 Task: Create report for custom er object.
Action: Mouse moved to (358, 63)
Screenshot: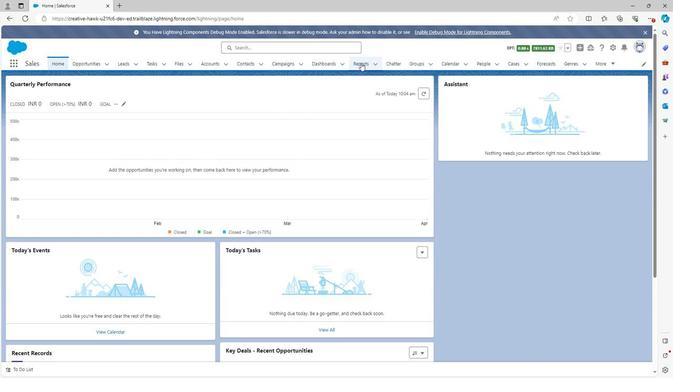
Action: Mouse pressed left at (358, 63)
Screenshot: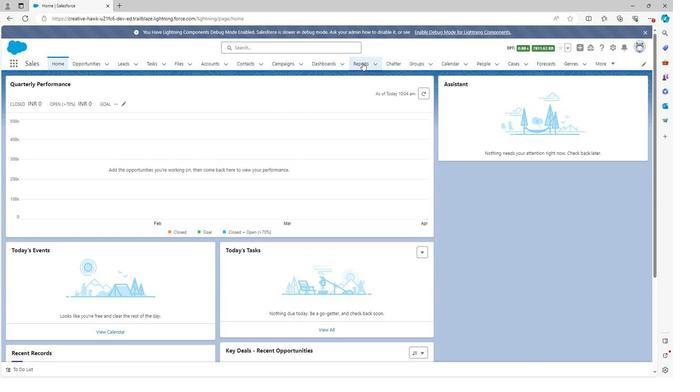 
Action: Mouse moved to (606, 93)
Screenshot: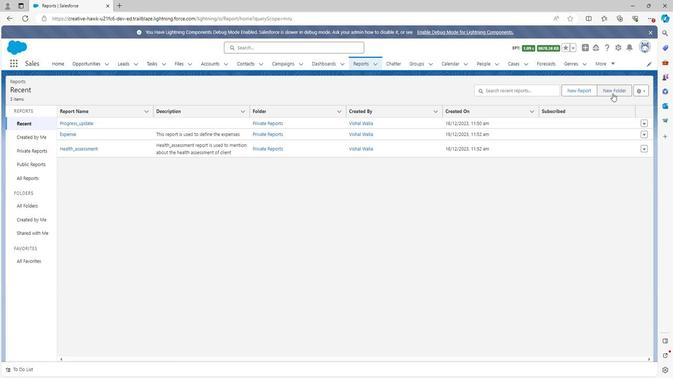 
Action: Mouse pressed left at (606, 93)
Screenshot: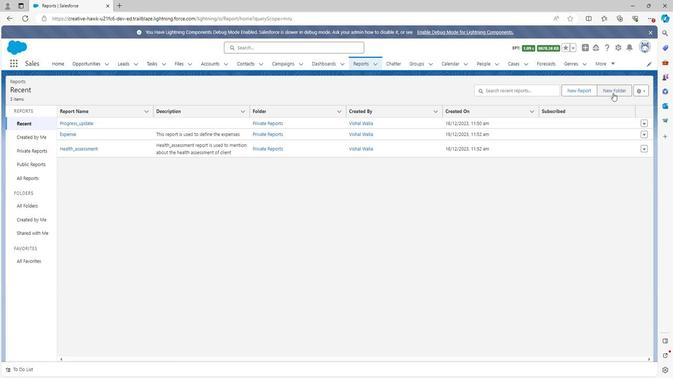 
Action: Mouse moved to (351, 186)
Screenshot: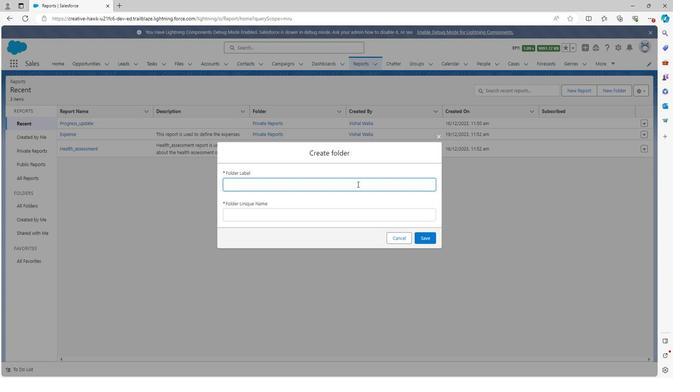 
Action: Mouse pressed left at (351, 186)
Screenshot: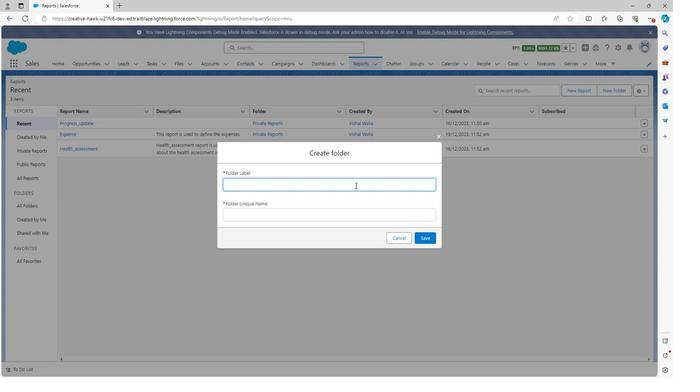 
Action: Key pressed <Key.shift><Key.shift><Key.shift><Key.shift><Key.shift><Key.shift><Key.shift><Key.shift><Key.shift><Key.shift><Key.shift><Key.shift><Key.shift><Key.shift><Key.shift><Key.shift>
Screenshot: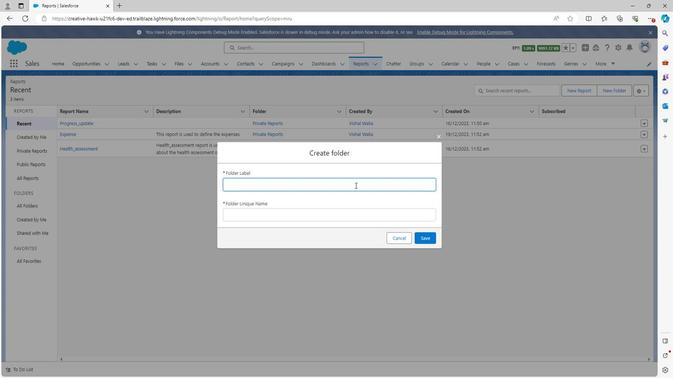 
Action: Mouse moved to (351, 186)
Screenshot: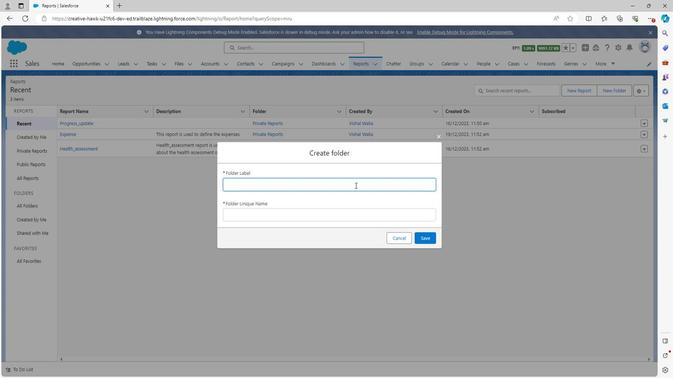 
Action: Key pressed <Key.shift><Key.shift><Key.shift><Key.shift><Key.shift><Key.shift><Key.shift><Key.shift><Key.shift><Key.shift>C
Screenshot: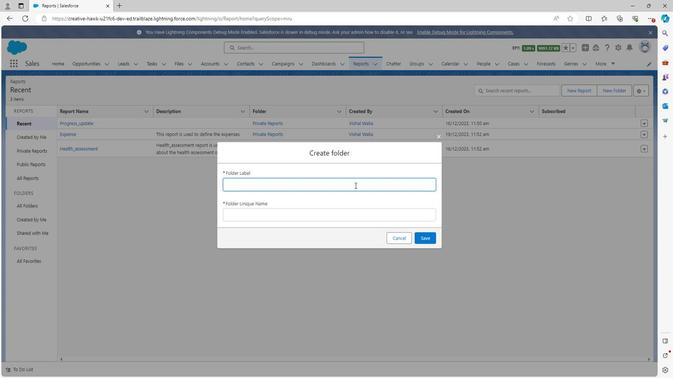 
Action: Mouse moved to (351, 186)
Screenshot: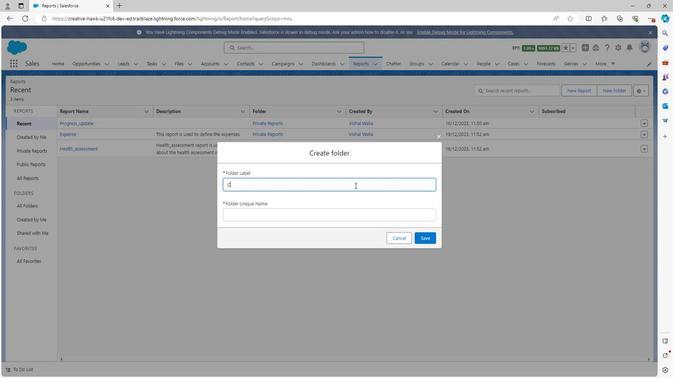 
Action: Key pressed u
Screenshot: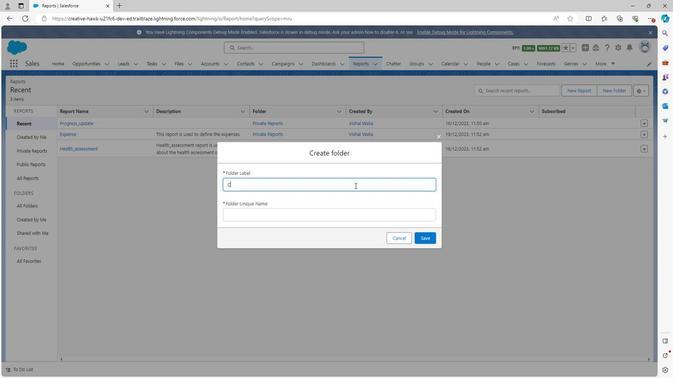 
Action: Mouse moved to (351, 187)
Screenshot: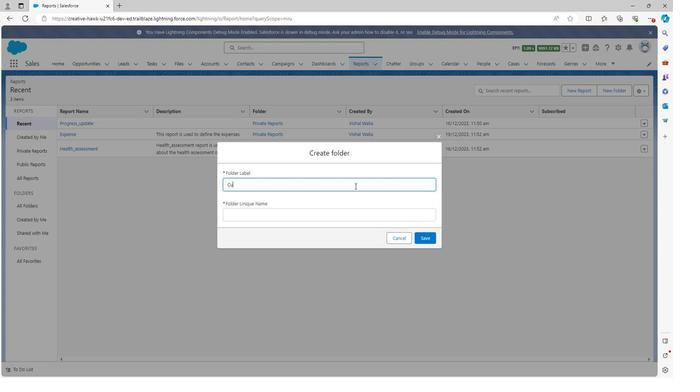 
Action: Key pressed s
Screenshot: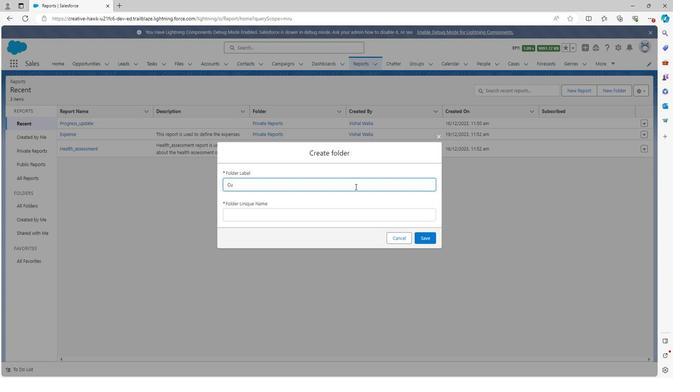 
Action: Mouse moved to (352, 188)
Screenshot: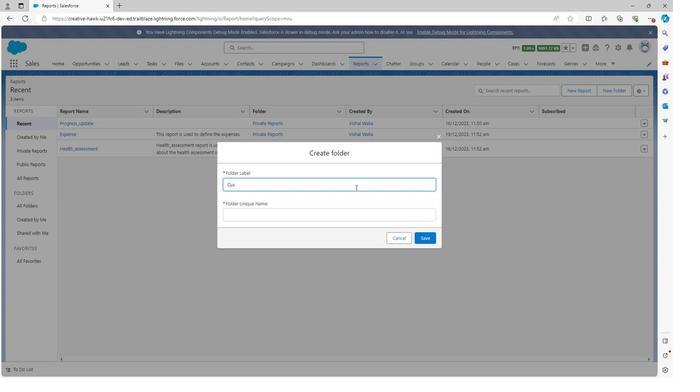 
Action: Key pressed t
Screenshot: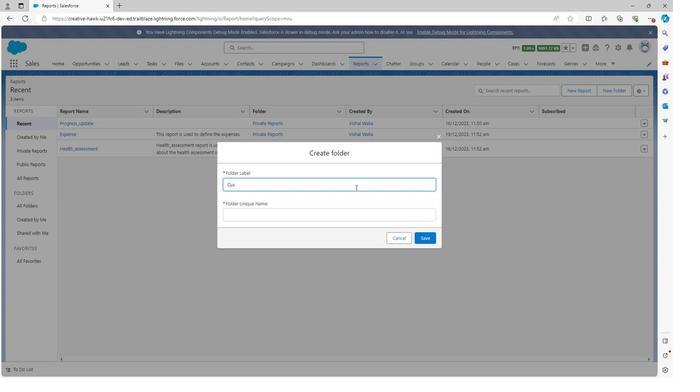 
Action: Mouse moved to (352, 189)
Screenshot: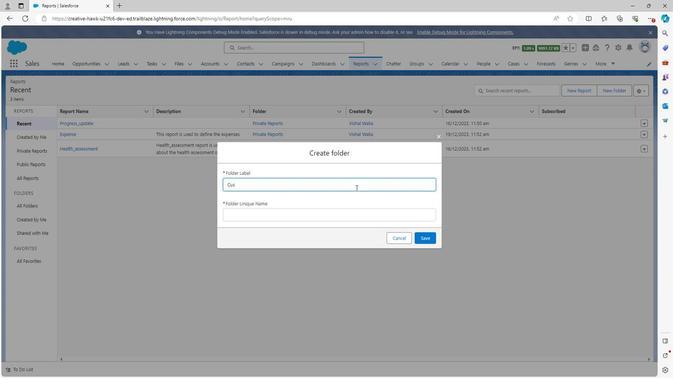 
Action: Key pressed o
Screenshot: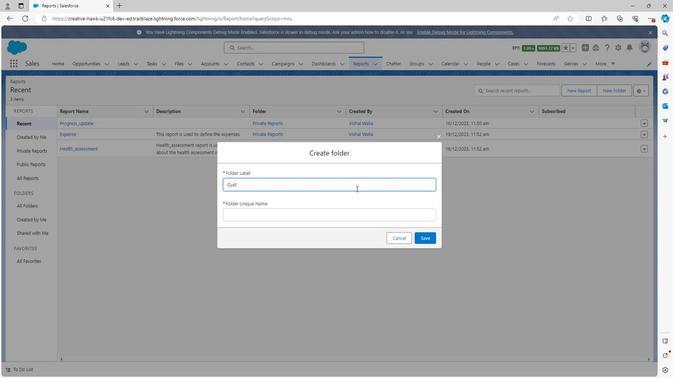 
Action: Mouse moved to (352, 190)
Screenshot: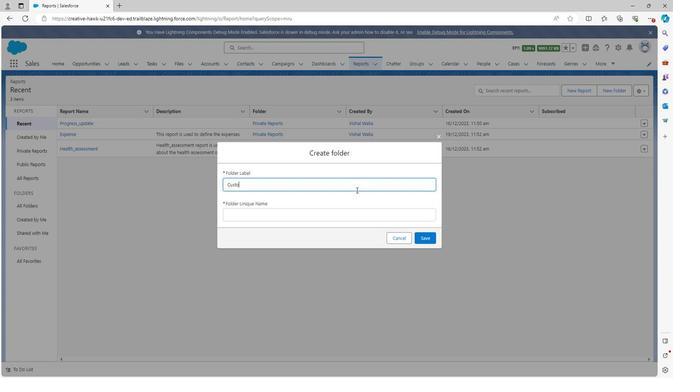 
Action: Key pressed mer
Screenshot: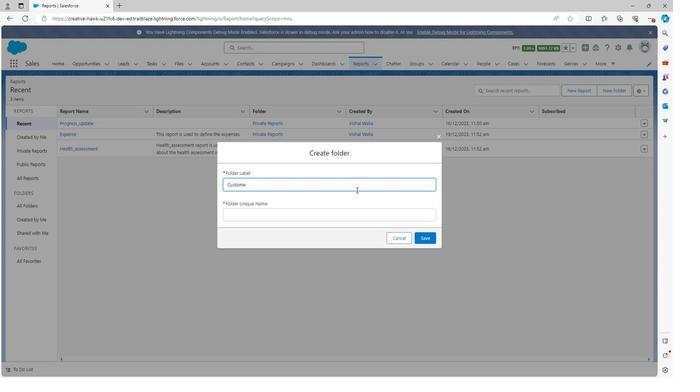 
Action: Mouse moved to (352, 191)
Screenshot: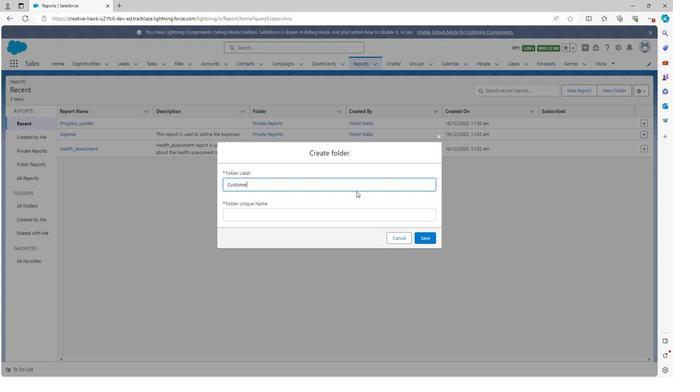 
Action: Key pressed <Key.space>f
Screenshot: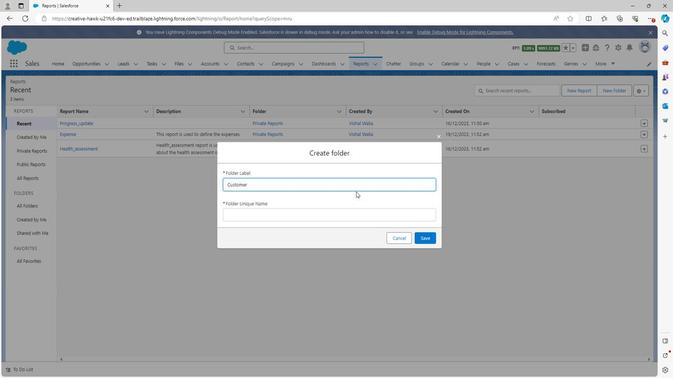 
Action: Mouse moved to (352, 193)
Screenshot: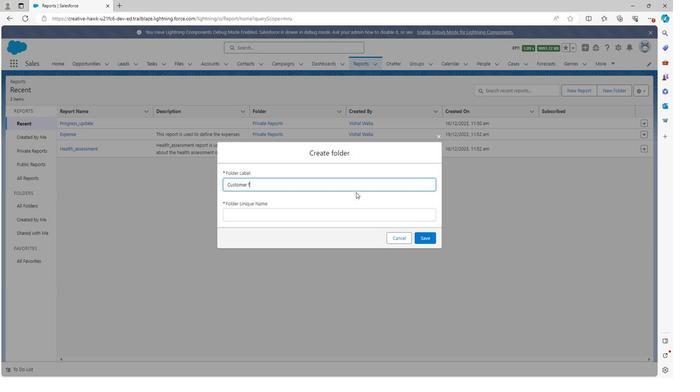 
Action: Key pressed o
Screenshot: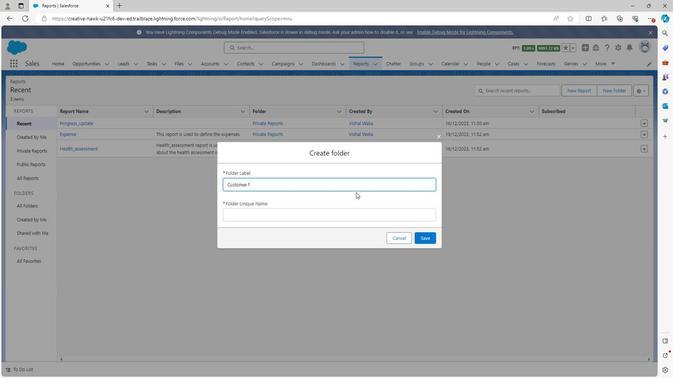 
Action: Mouse moved to (352, 194)
Screenshot: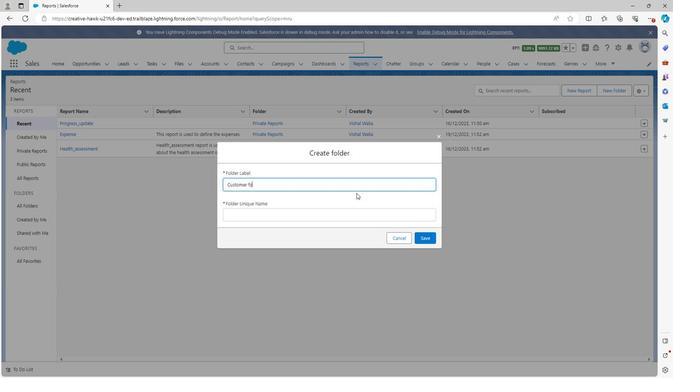 
Action: Key pressed l
Screenshot: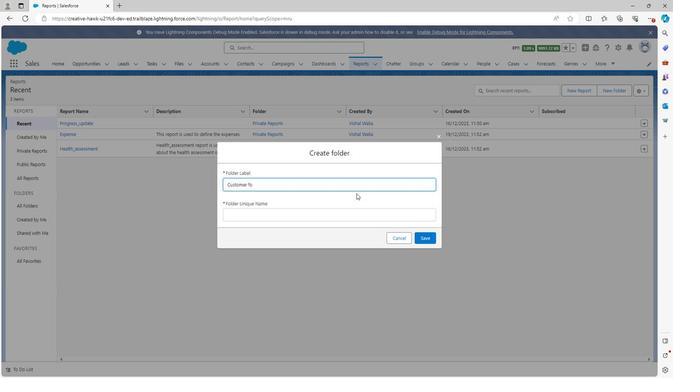 
Action: Mouse moved to (352, 194)
Screenshot: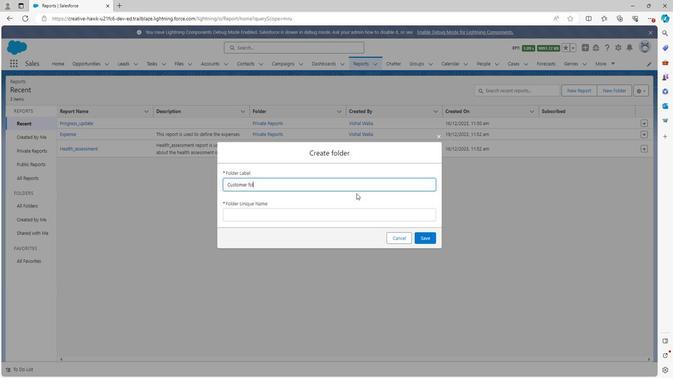 
Action: Key pressed d
Screenshot: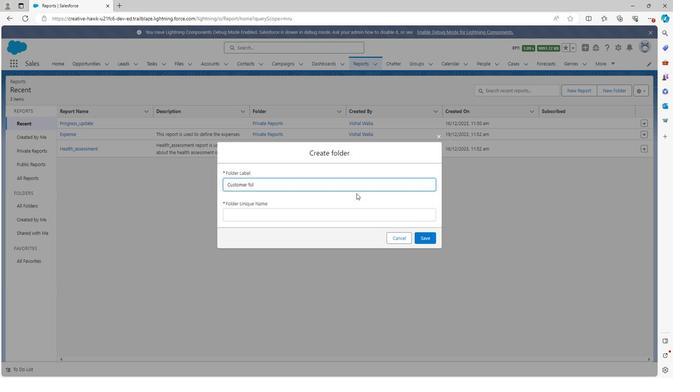 
Action: Mouse moved to (353, 195)
Screenshot: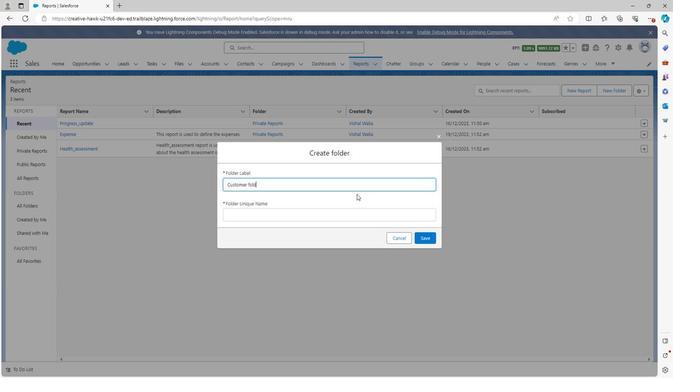 
Action: Key pressed e
Screenshot: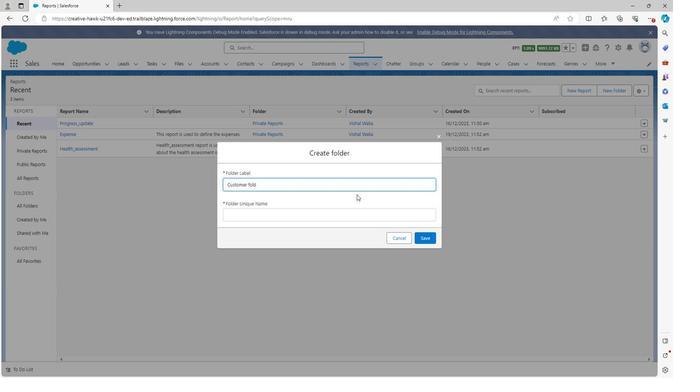 
Action: Mouse moved to (338, 194)
Screenshot: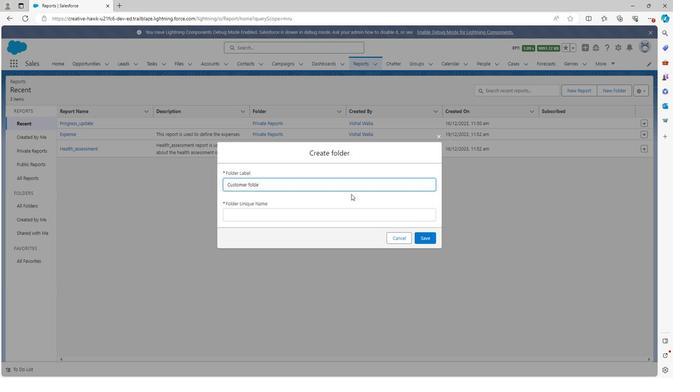 
Action: Key pressed r
Screenshot: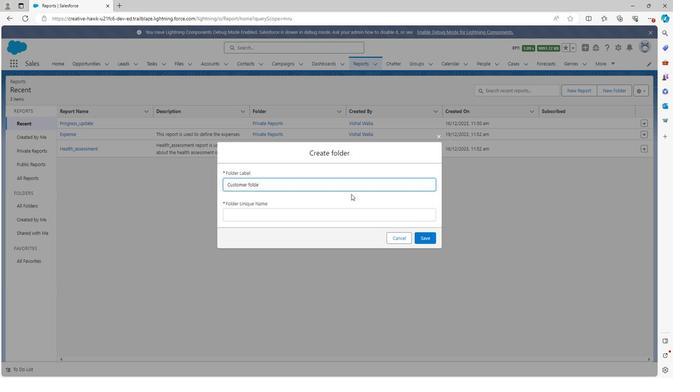 
Action: Mouse moved to (288, 213)
Screenshot: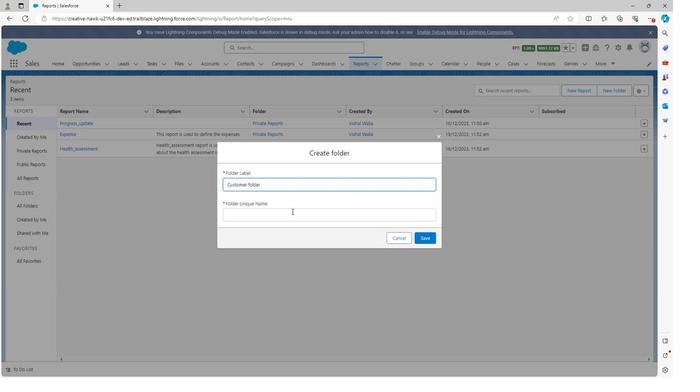 
Action: Mouse pressed left at (288, 213)
Screenshot: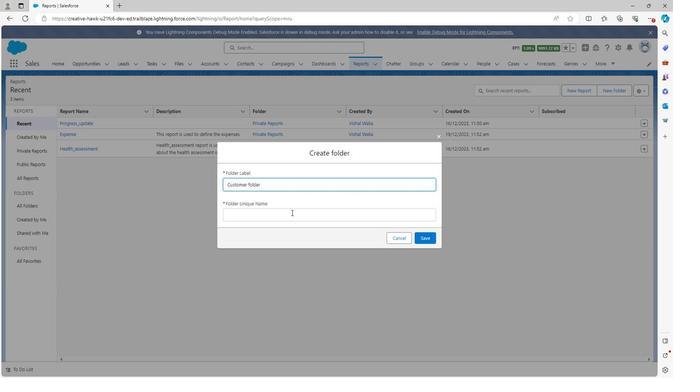 
Action: Mouse moved to (419, 240)
Screenshot: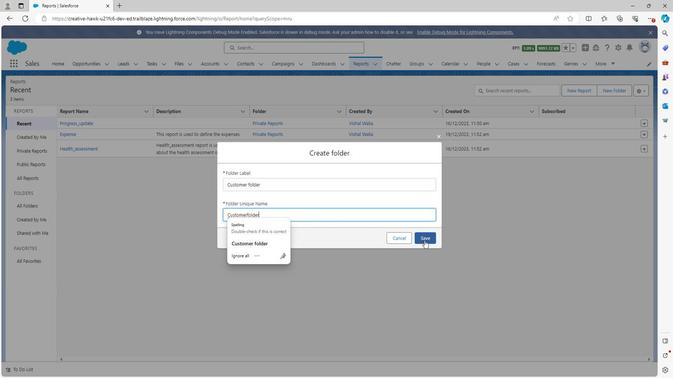 
Action: Mouse pressed left at (419, 240)
Screenshot: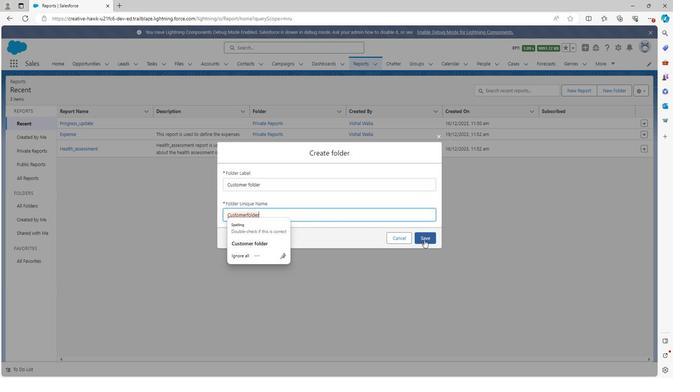 
Action: Mouse moved to (555, 90)
Screenshot: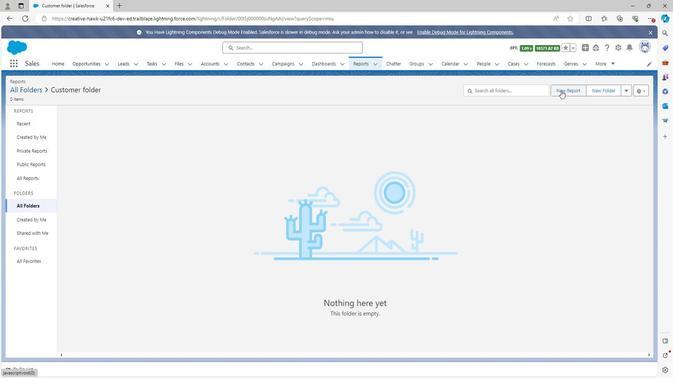
Action: Mouse pressed left at (555, 90)
Screenshot: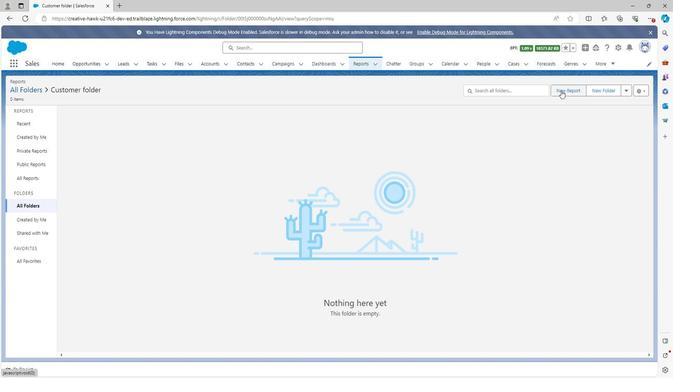 
Action: Mouse moved to (128, 228)
Screenshot: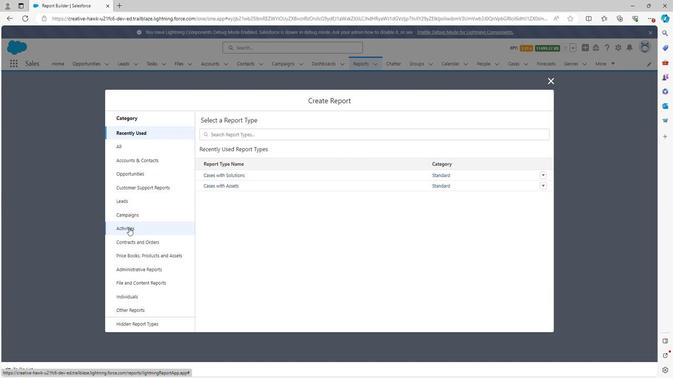 
Action: Mouse scrolled (128, 228) with delta (0, 0)
Screenshot: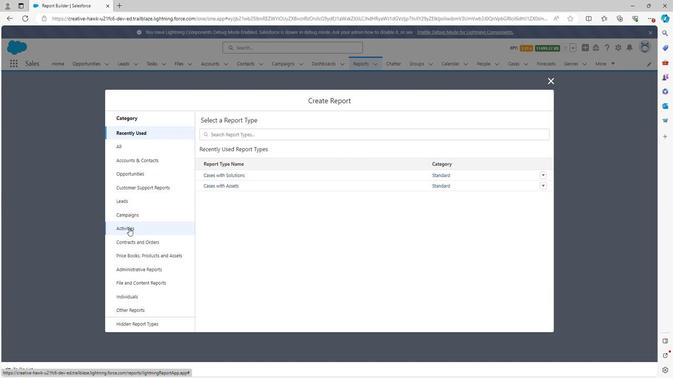 
Action: Mouse scrolled (128, 228) with delta (0, 0)
Screenshot: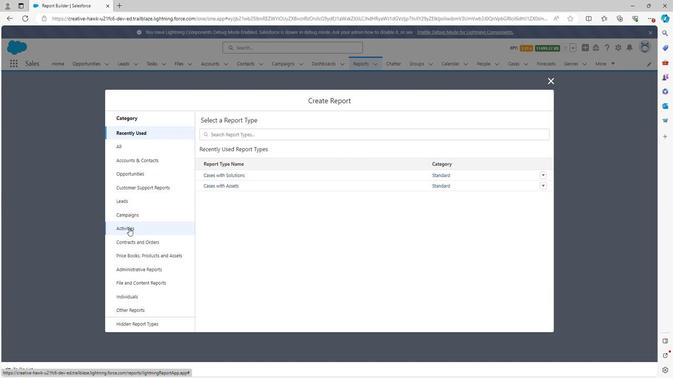 
Action: Mouse scrolled (128, 228) with delta (0, 0)
Screenshot: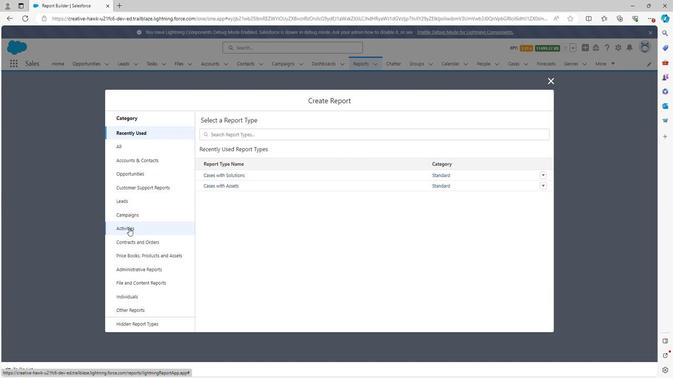 
Action: Mouse scrolled (128, 228) with delta (0, 0)
Screenshot: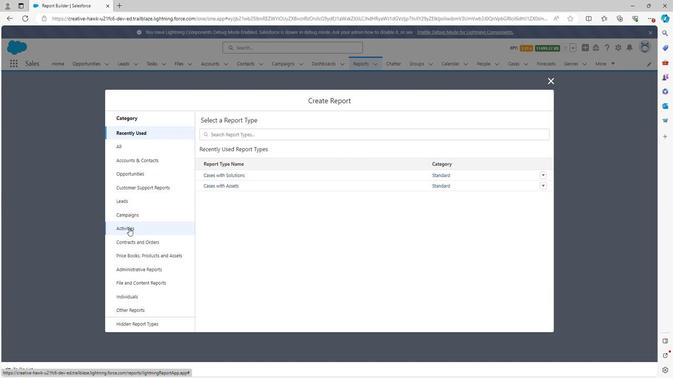 
Action: Mouse moved to (130, 253)
Screenshot: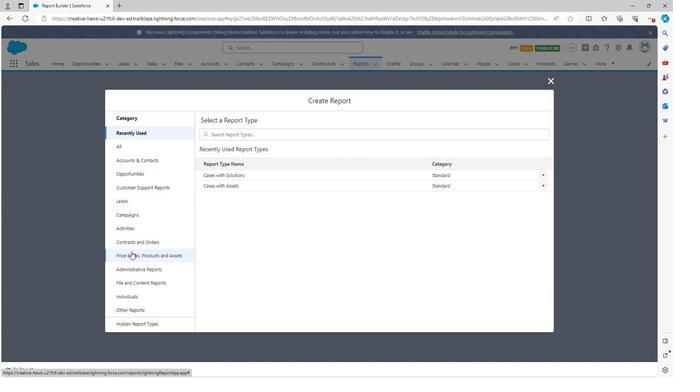 
Action: Mouse scrolled (130, 253) with delta (0, 0)
Screenshot: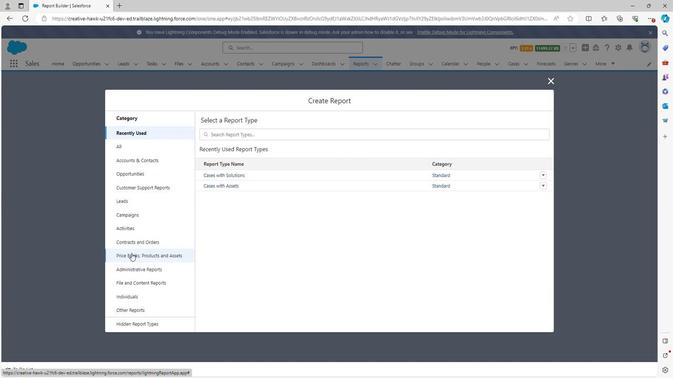 
Action: Mouse moved to (130, 254)
Screenshot: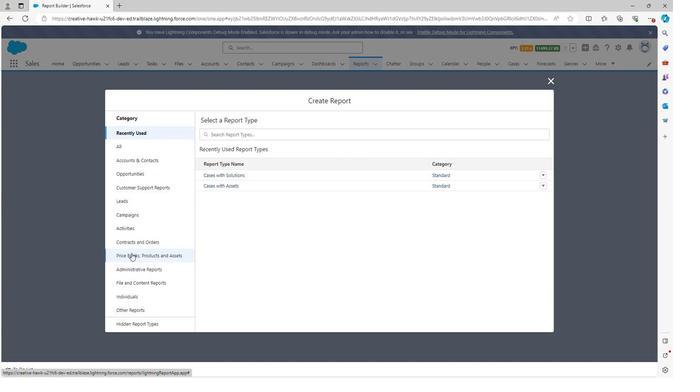 
Action: Mouse scrolled (130, 254) with delta (0, 0)
Screenshot: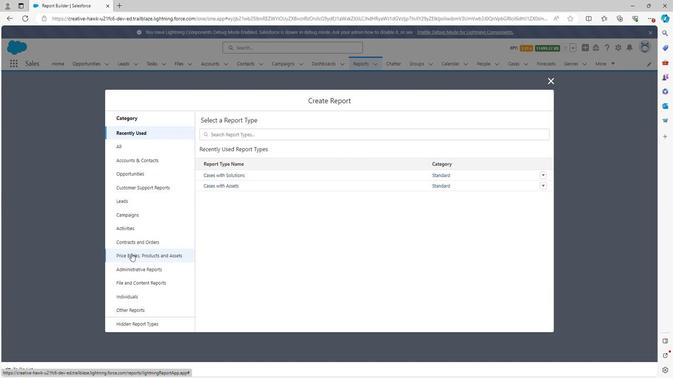 
Action: Mouse moved to (130, 258)
Screenshot: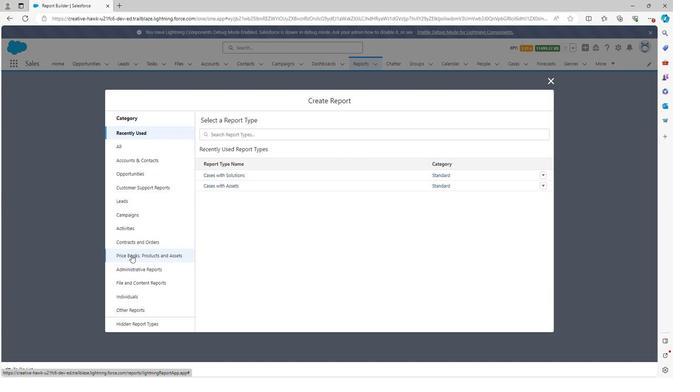 
Action: Mouse scrolled (130, 257) with delta (0, 0)
Screenshot: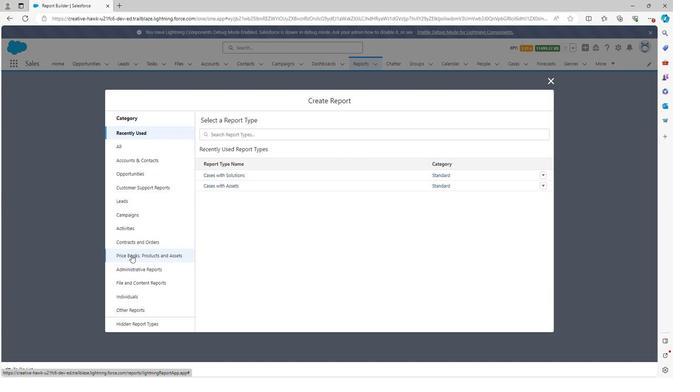 
Action: Mouse moved to (130, 311)
Screenshot: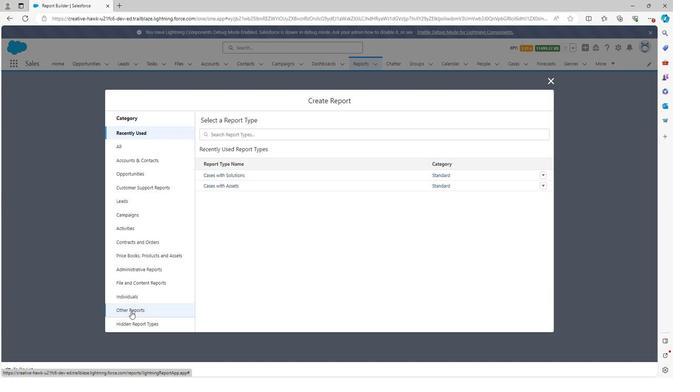 
Action: Mouse pressed left at (130, 311)
Screenshot: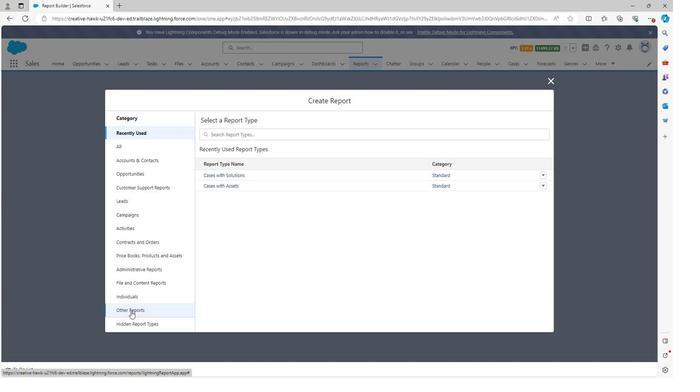 
Action: Mouse moved to (246, 239)
Screenshot: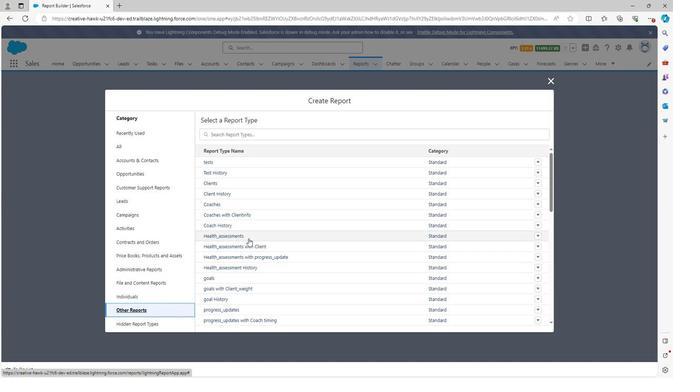
Action: Mouse scrolled (246, 238) with delta (0, 0)
Screenshot: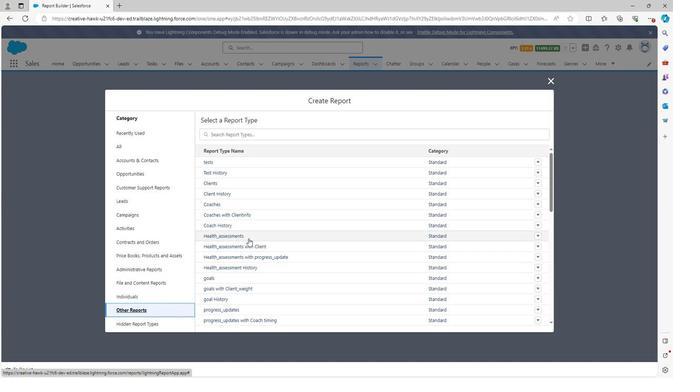 
Action: Mouse moved to (247, 239)
Screenshot: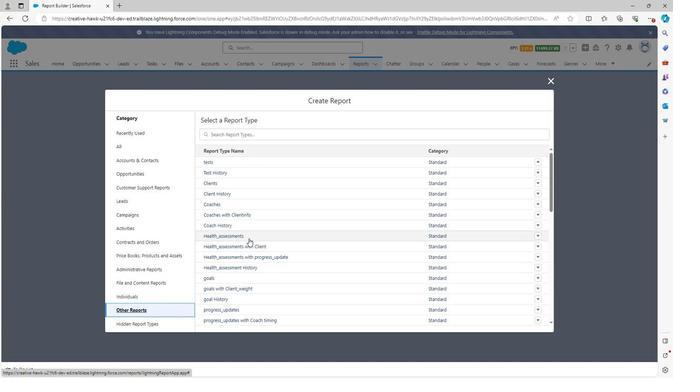 
Action: Mouse scrolled (247, 239) with delta (0, 0)
Screenshot: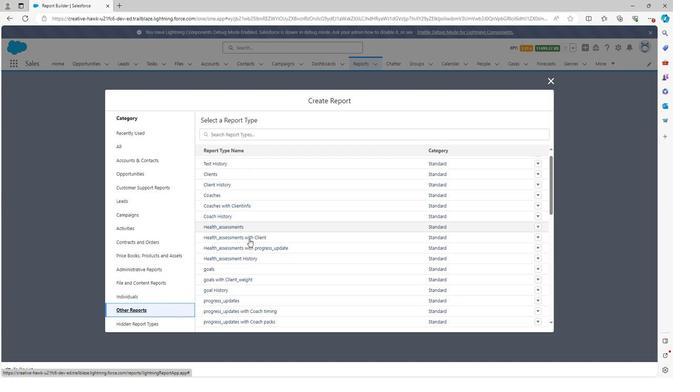
Action: Mouse moved to (247, 239)
Screenshot: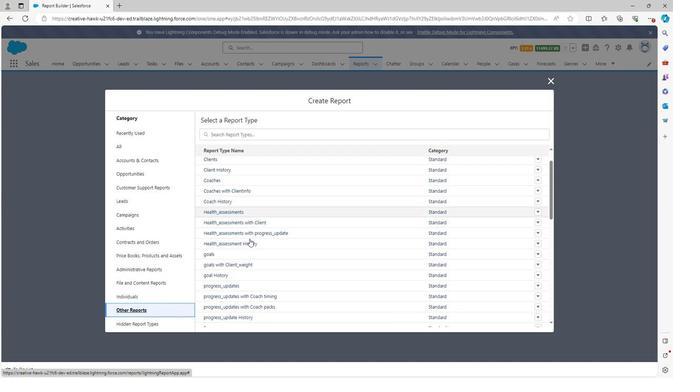 
Action: Mouse scrolled (247, 239) with delta (0, 0)
Screenshot: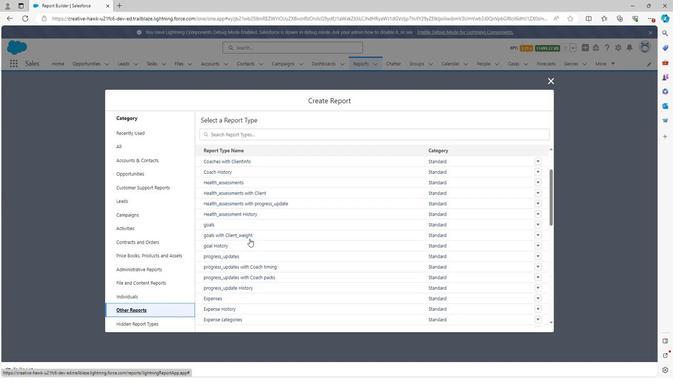 
Action: Mouse moved to (247, 239)
Screenshot: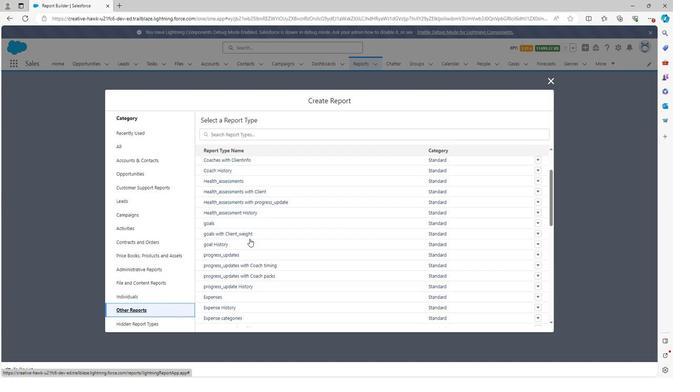 
Action: Mouse scrolled (247, 239) with delta (0, 0)
Screenshot: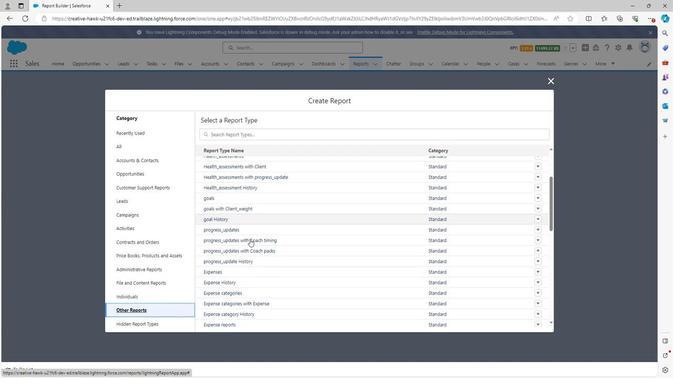 
Action: Mouse moved to (247, 240)
Screenshot: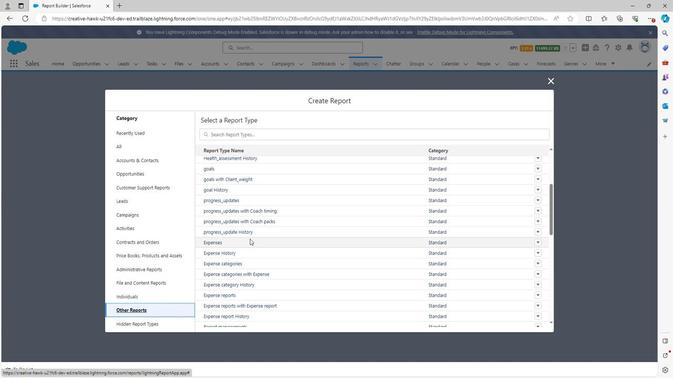 
Action: Mouse scrolled (247, 239) with delta (0, 0)
Screenshot: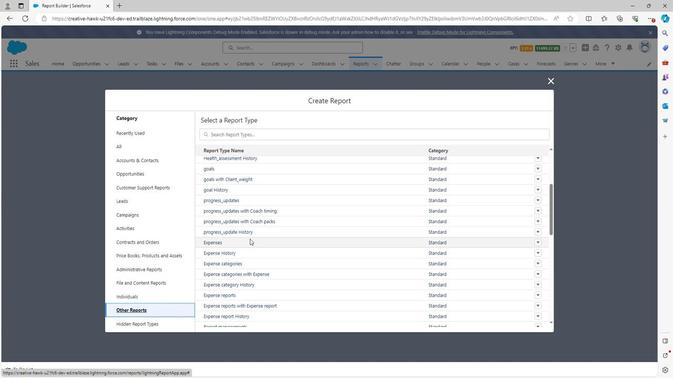 
Action: Mouse moved to (247, 240)
Screenshot: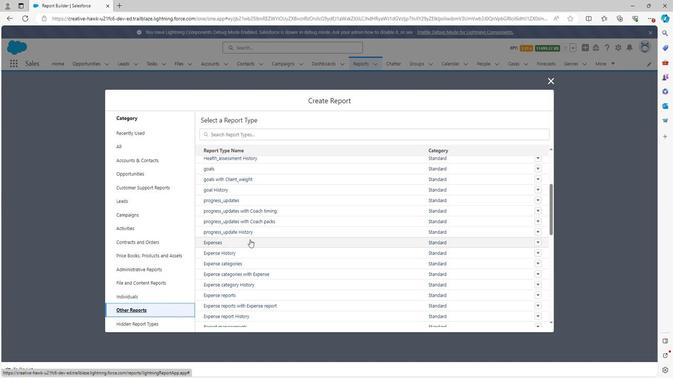 
Action: Mouse scrolled (247, 239) with delta (0, 0)
Screenshot: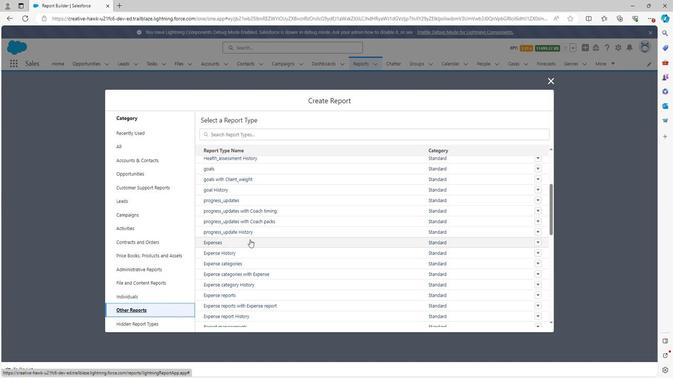 
Action: Mouse moved to (248, 240)
Screenshot: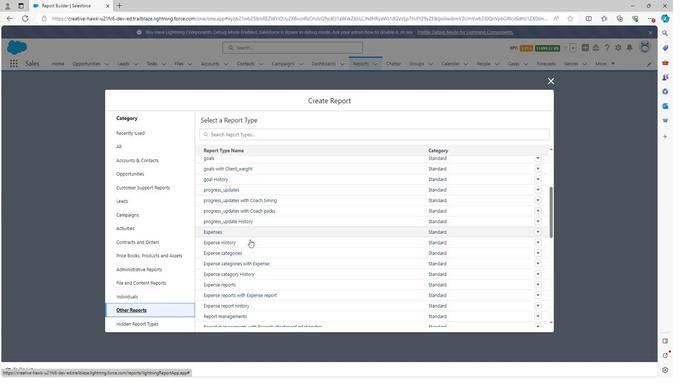 
Action: Mouse scrolled (248, 240) with delta (0, 0)
Screenshot: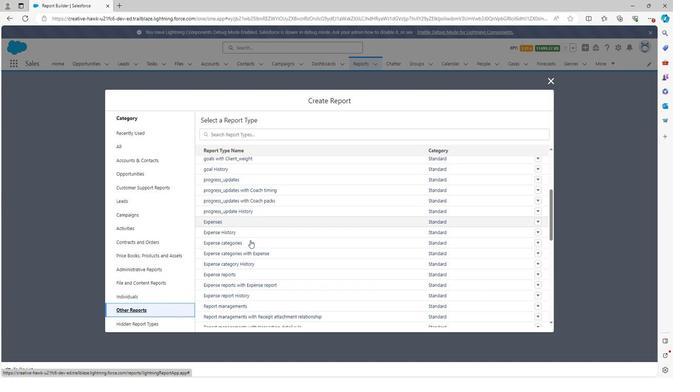 
Action: Mouse scrolled (248, 240) with delta (0, 0)
Screenshot: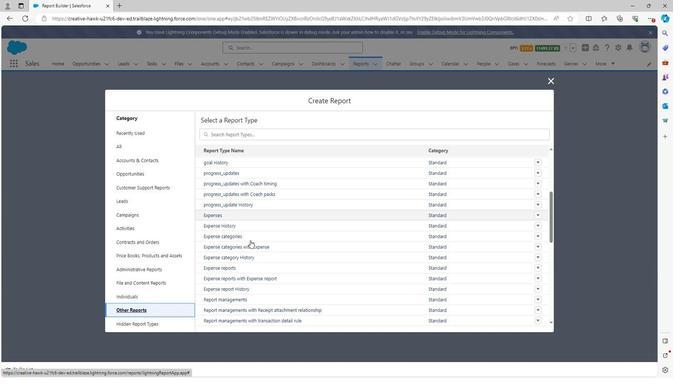 
Action: Mouse scrolled (248, 240) with delta (0, 0)
Screenshot: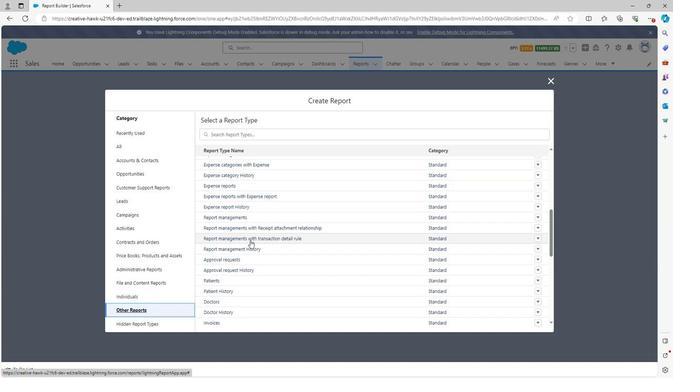 
Action: Mouse scrolled (248, 240) with delta (0, 0)
Screenshot: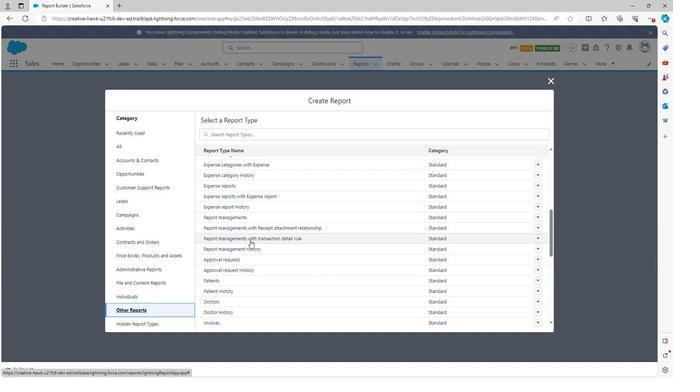 
Action: Mouse scrolled (248, 240) with delta (0, 0)
Screenshot: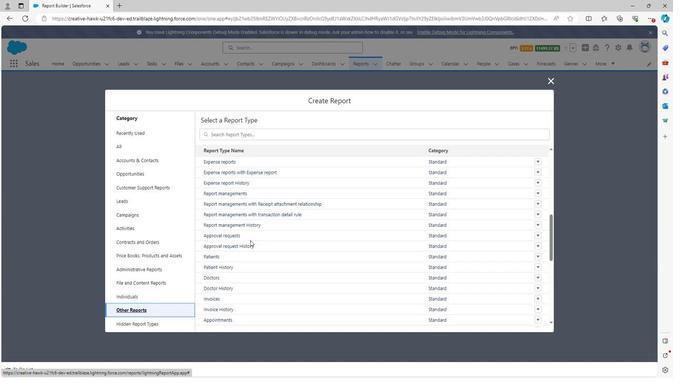 
Action: Mouse scrolled (248, 240) with delta (0, 0)
Screenshot: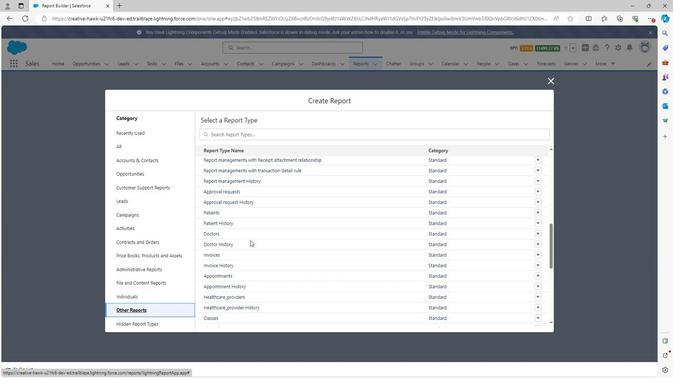 
Action: Mouse scrolled (248, 240) with delta (0, 0)
Screenshot: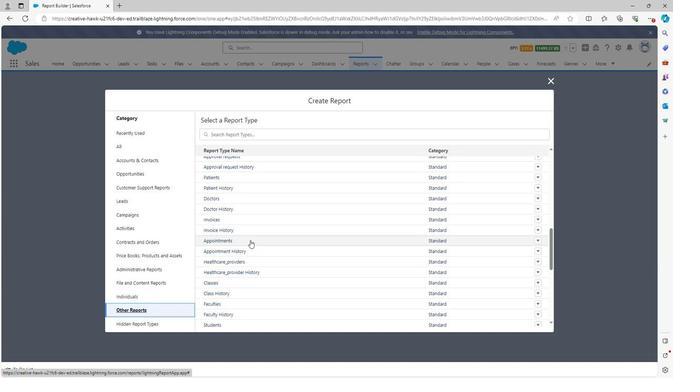 
Action: Mouse scrolled (248, 240) with delta (0, 0)
Screenshot: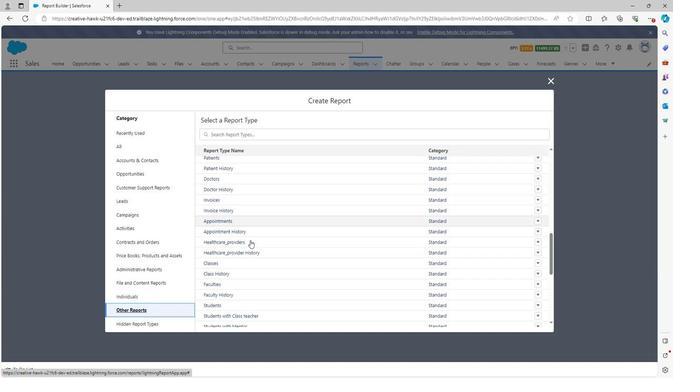 
Action: Mouse scrolled (248, 240) with delta (0, 0)
Screenshot: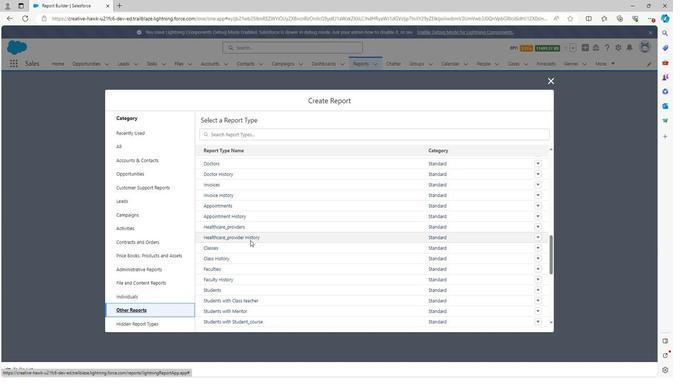 
Action: Mouse scrolled (248, 240) with delta (0, 0)
Screenshot: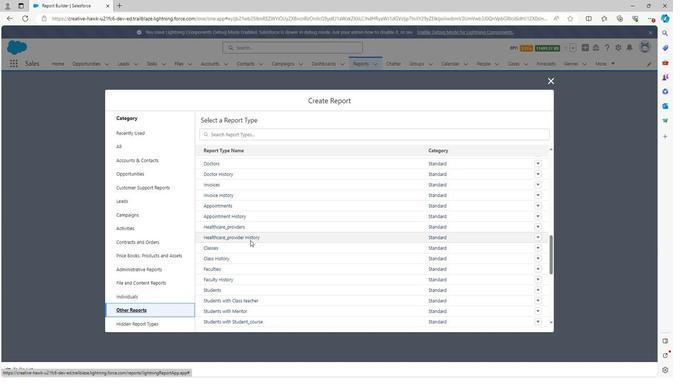 
Action: Mouse scrolled (248, 240) with delta (0, 0)
Screenshot: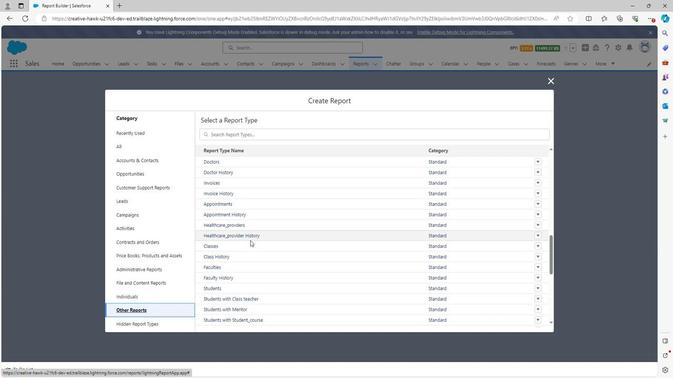 
Action: Mouse scrolled (248, 240) with delta (0, 0)
Screenshot: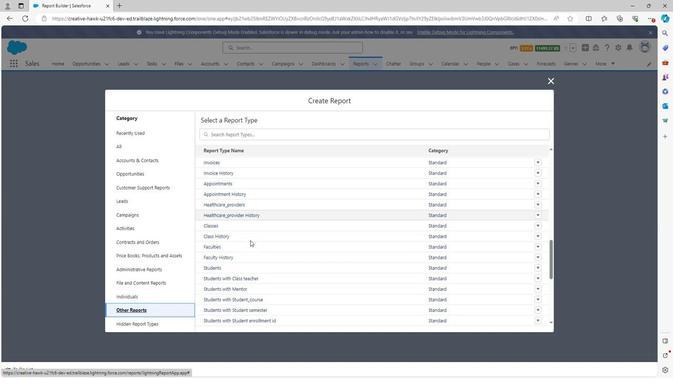 
Action: Mouse scrolled (248, 240) with delta (0, 0)
Screenshot: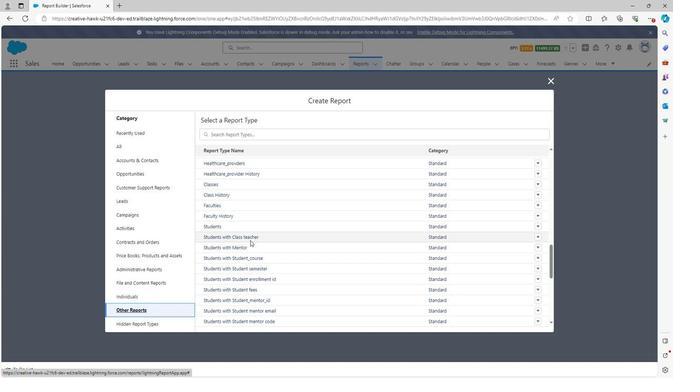 
Action: Mouse scrolled (248, 240) with delta (0, 0)
Screenshot: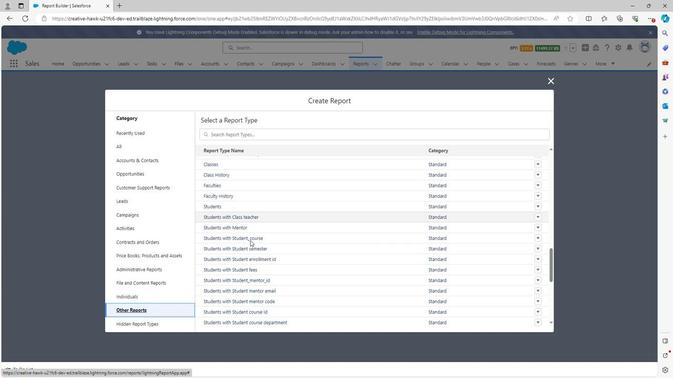 
Action: Mouse scrolled (248, 240) with delta (0, 0)
Screenshot: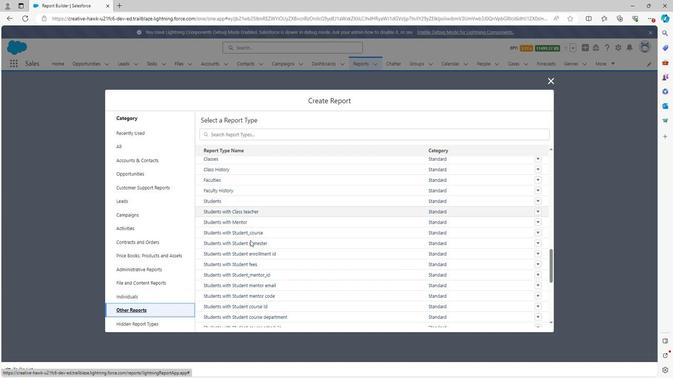 
Action: Mouse scrolled (248, 240) with delta (0, 0)
Screenshot: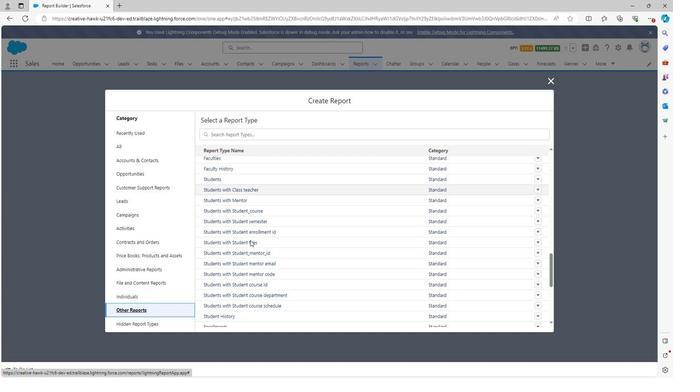 
Action: Mouse moved to (237, 136)
Screenshot: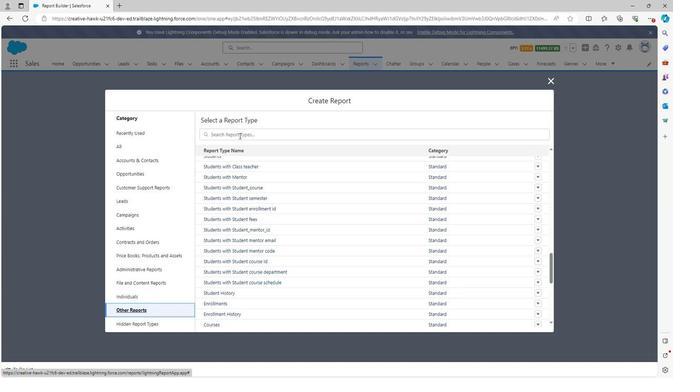 
Action: Mouse pressed left at (237, 136)
Screenshot: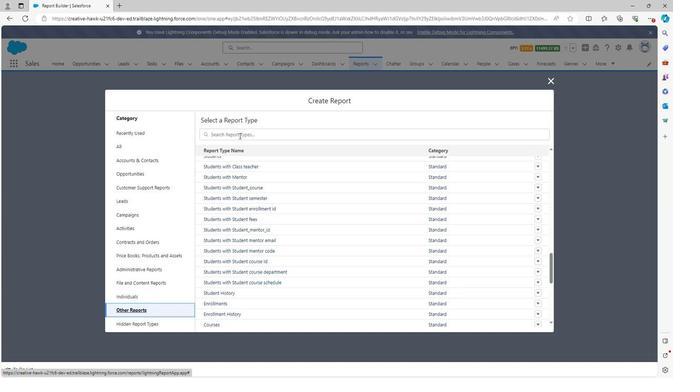 
Action: Mouse moved to (235, 135)
Screenshot: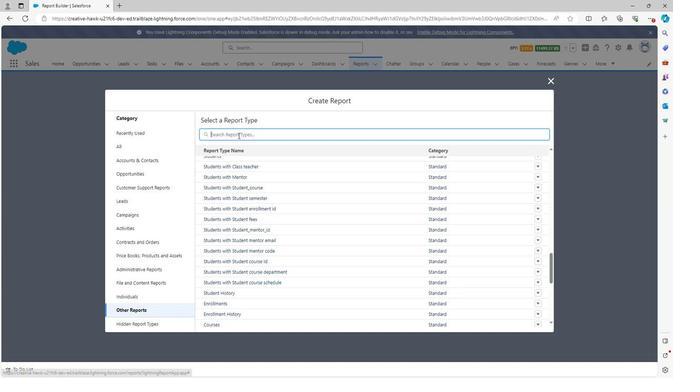 
Action: Key pressed cus
Screenshot: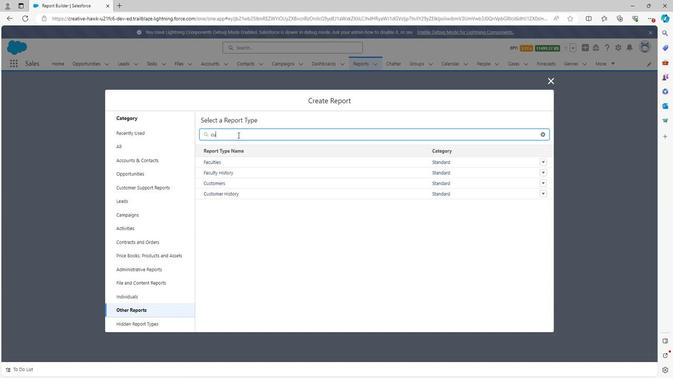 
Action: Mouse moved to (213, 163)
Screenshot: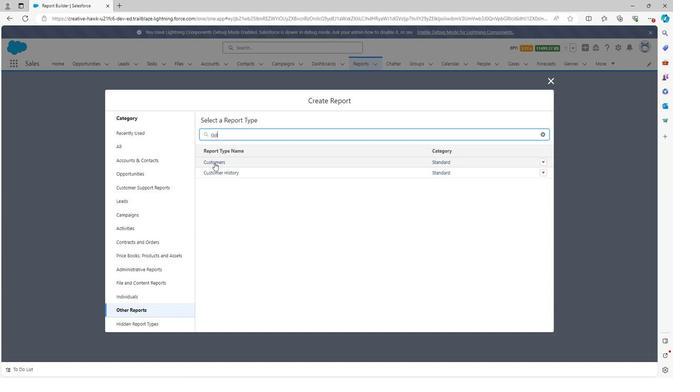 
Action: Mouse pressed left at (213, 163)
Screenshot: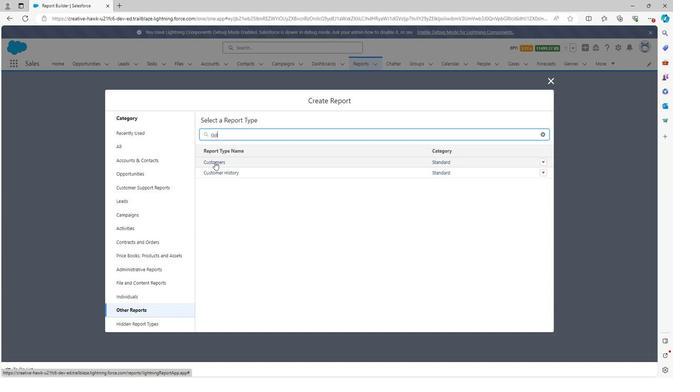 
Action: Mouse moved to (456, 164)
Screenshot: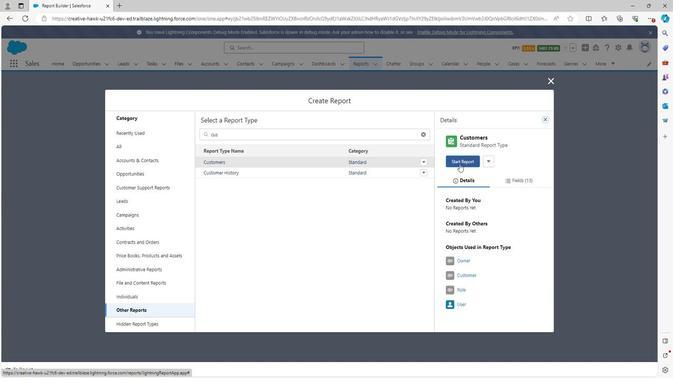 
Action: Mouse pressed left at (456, 164)
Screenshot: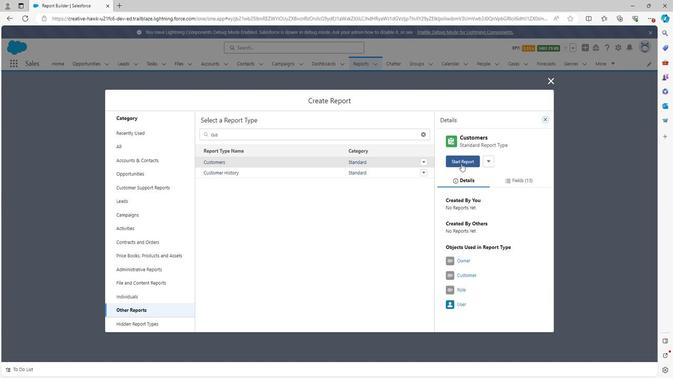 
Action: Mouse moved to (634, 84)
Screenshot: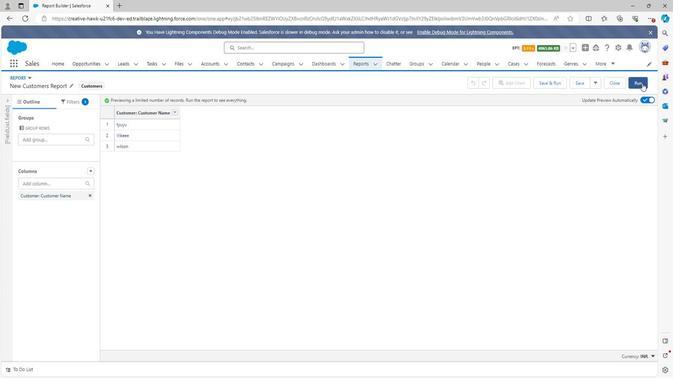 
Action: Mouse pressed left at (634, 84)
Screenshot: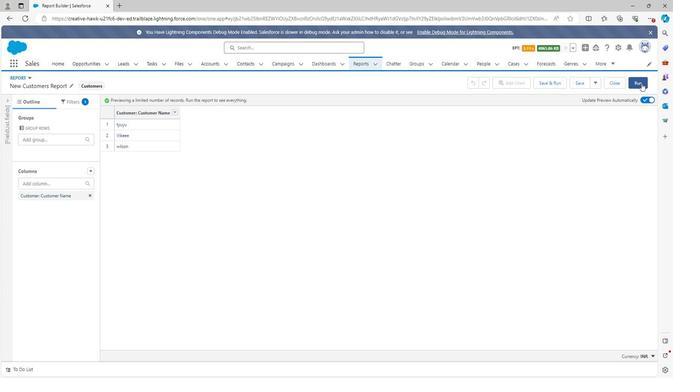 
Action: Mouse moved to (355, 65)
Screenshot: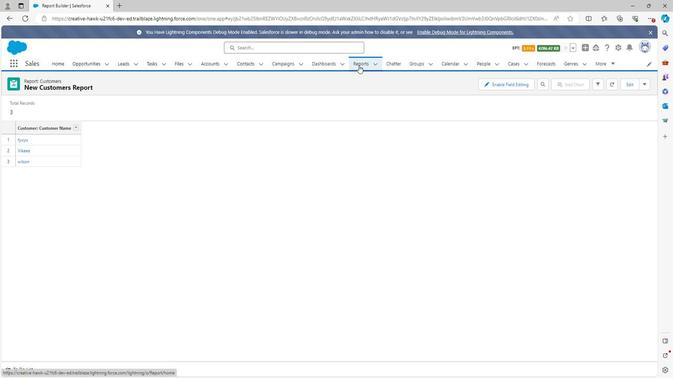 
Action: Mouse pressed left at (355, 65)
Screenshot: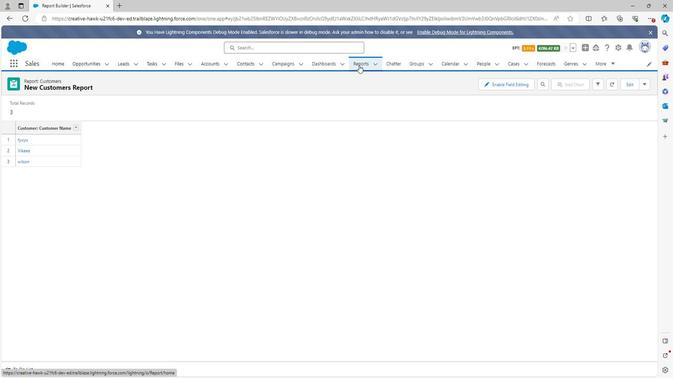 
Action: Mouse moved to (32, 177)
Screenshot: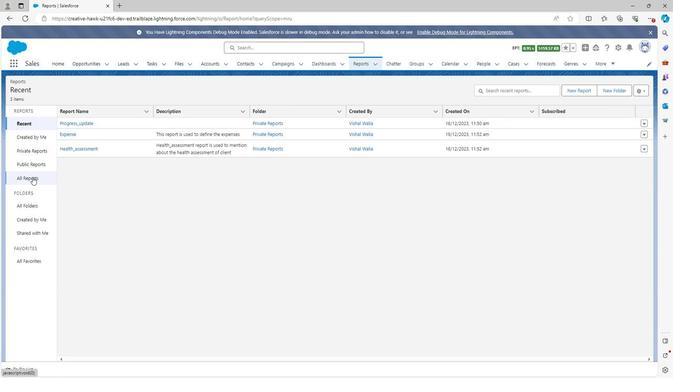
Action: Mouse pressed left at (32, 177)
Screenshot: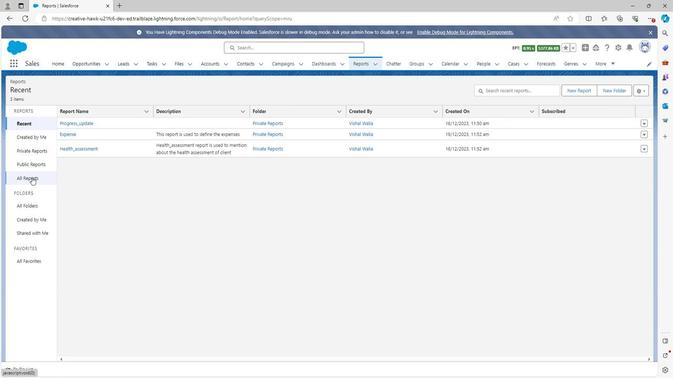 
Action: Mouse moved to (562, 93)
Screenshot: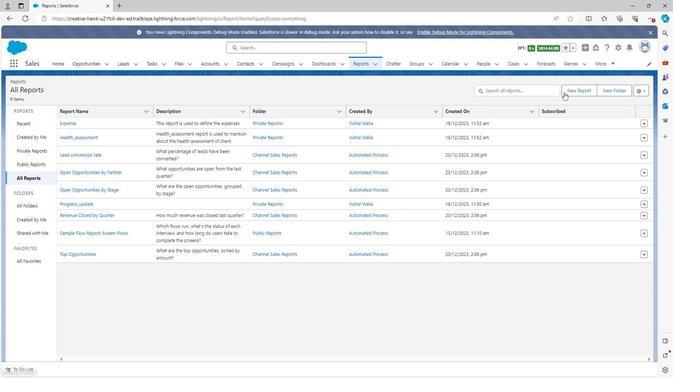 
Action: Mouse pressed left at (562, 93)
Screenshot: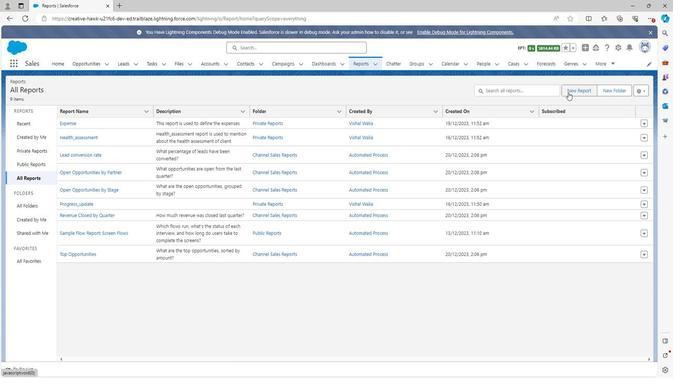 
Action: Mouse moved to (135, 307)
Screenshot: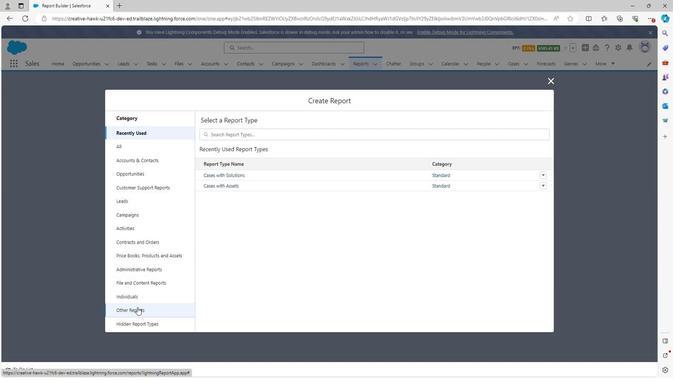 
Action: Mouse pressed left at (135, 307)
Screenshot: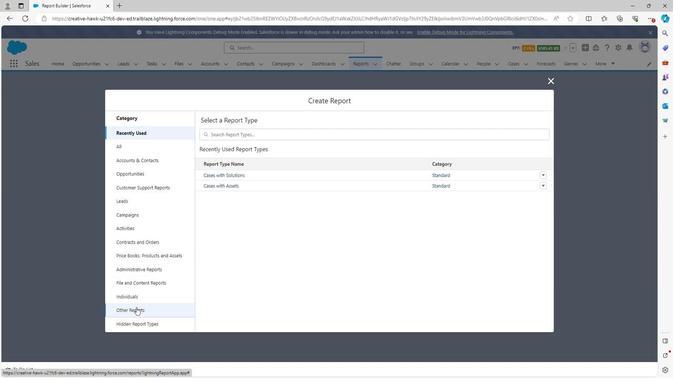 
Action: Mouse moved to (217, 137)
Screenshot: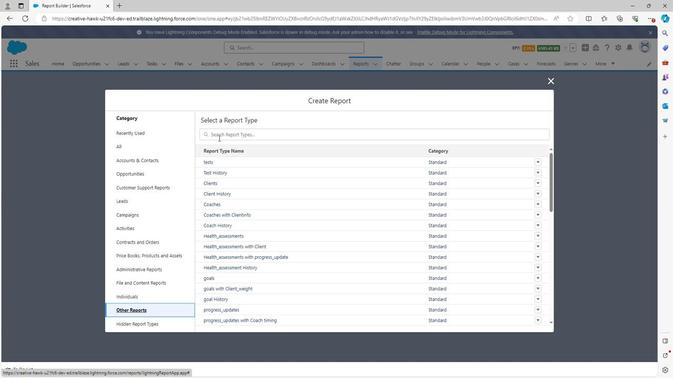 
Action: Mouse pressed left at (217, 137)
Screenshot: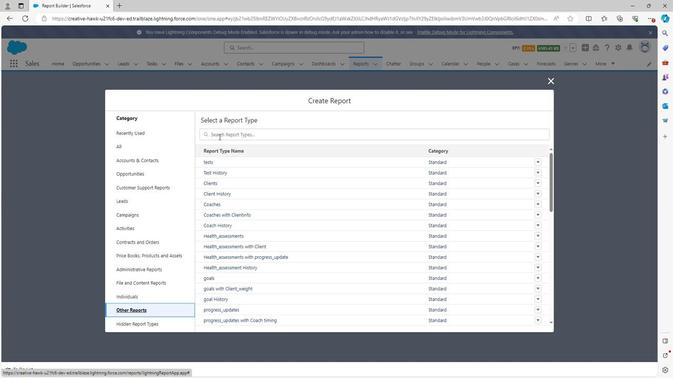 
Action: Key pressed cu
Screenshot: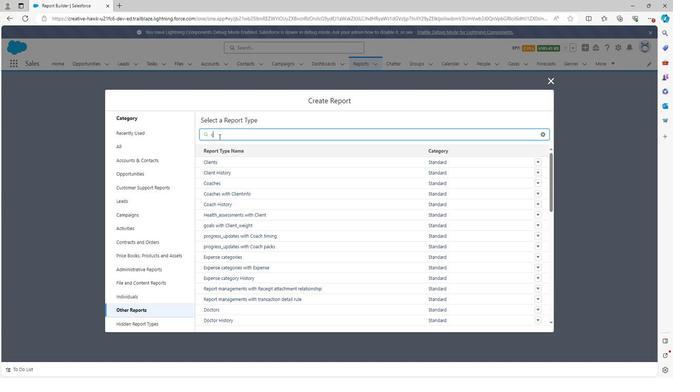 
Action: Mouse moved to (217, 137)
Screenshot: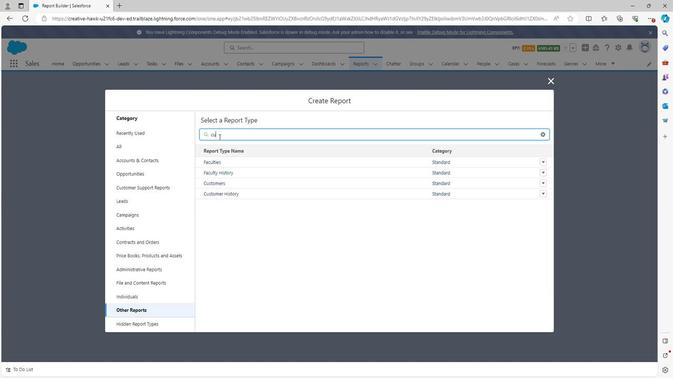 
Action: Key pressed s
Screenshot: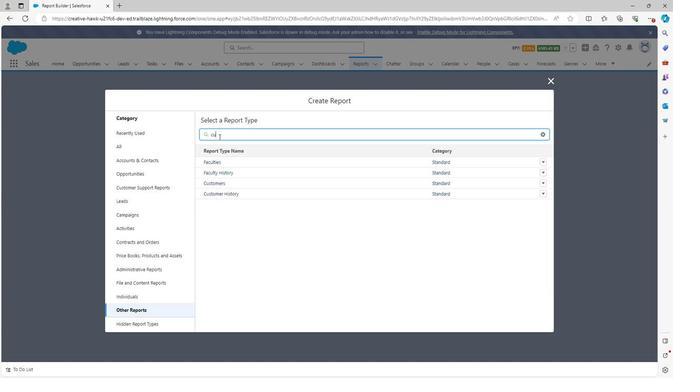 
Action: Mouse moved to (218, 164)
Screenshot: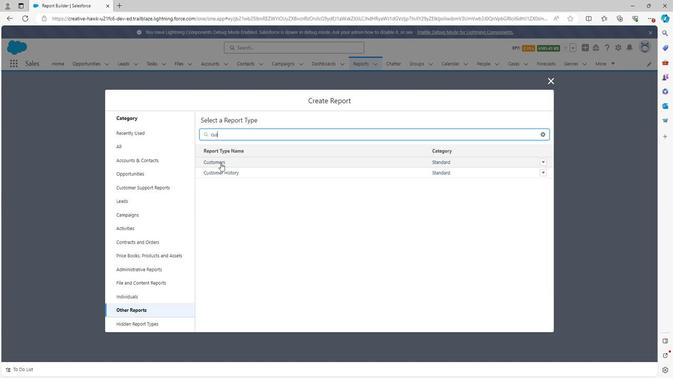 
Action: Mouse pressed left at (218, 164)
Screenshot: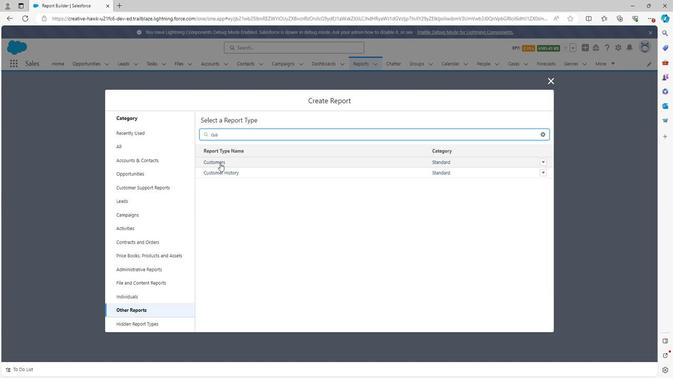 
Action: Mouse moved to (454, 161)
Screenshot: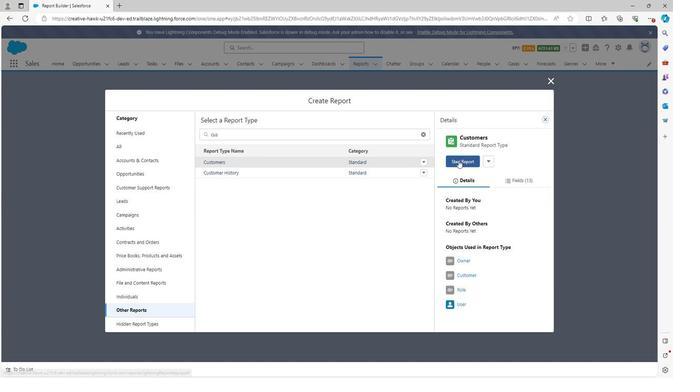 
Action: Mouse pressed left at (454, 161)
Screenshot: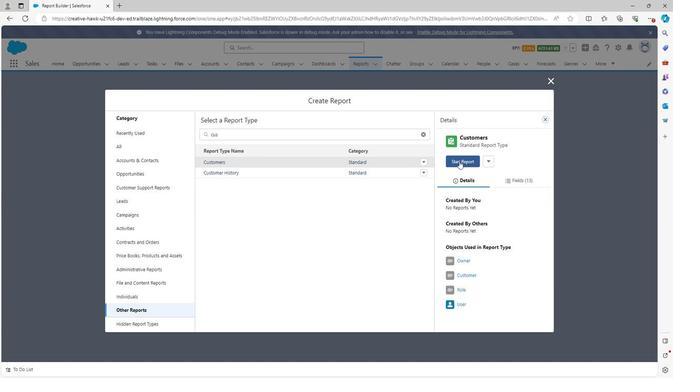 
Action: Mouse moved to (628, 85)
Screenshot: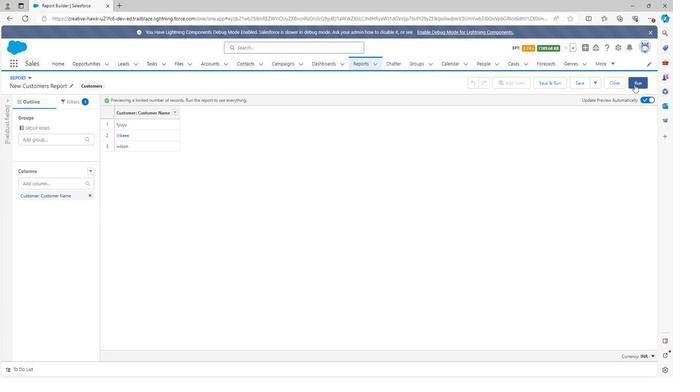 
Action: Mouse pressed left at (628, 85)
Screenshot: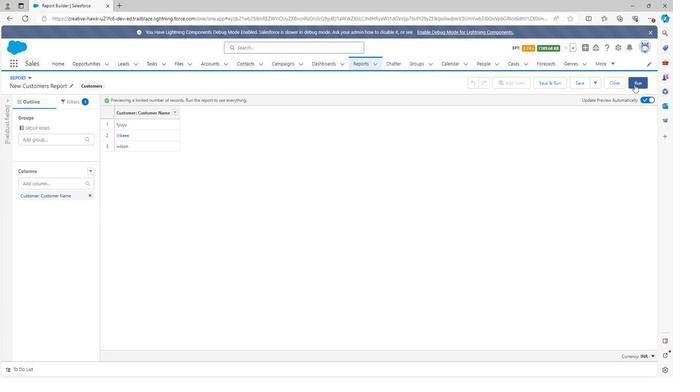 
Action: Mouse moved to (638, 84)
Screenshot: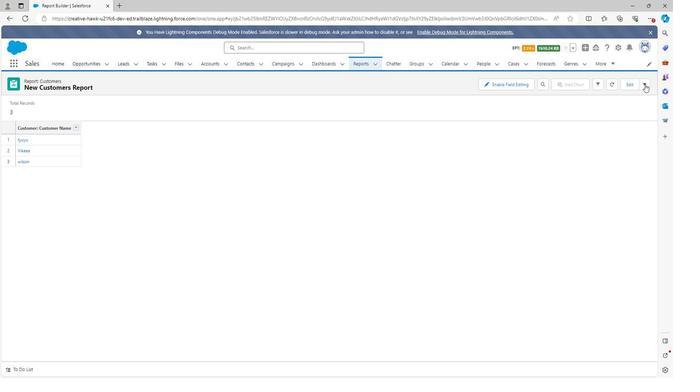 
Action: Mouse pressed left at (638, 84)
Screenshot: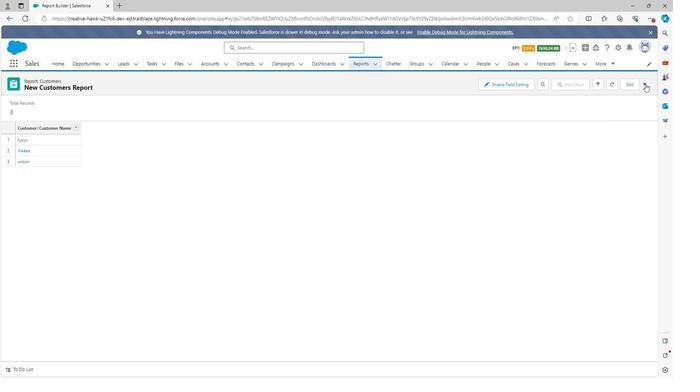 
Action: Mouse moved to (621, 98)
Screenshot: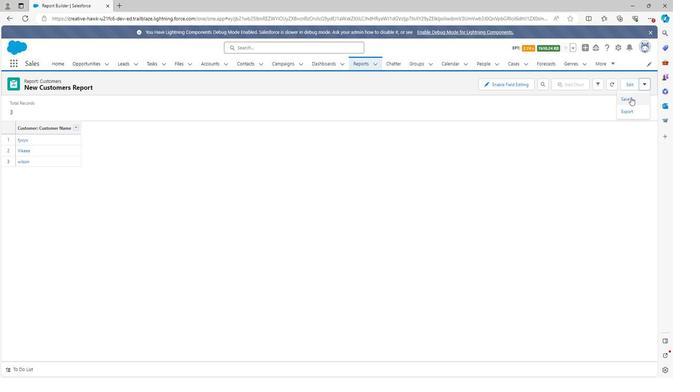 
Action: Mouse pressed left at (621, 98)
Screenshot: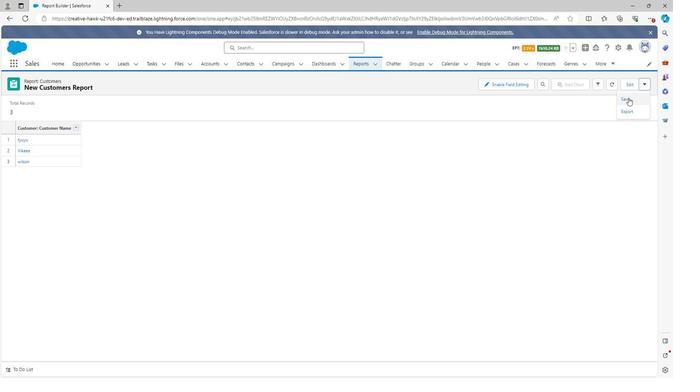 
Action: Mouse moved to (175, 165)
Screenshot: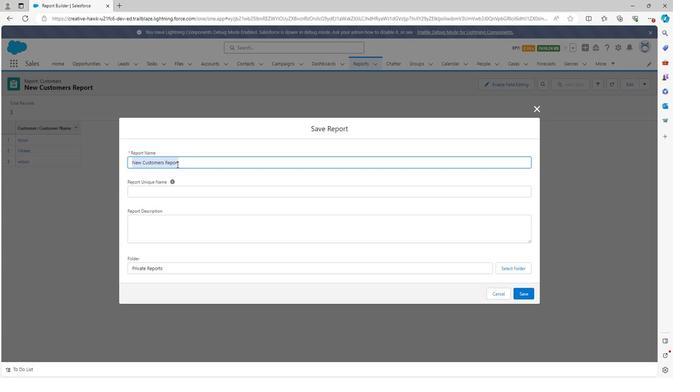 
Action: Key pressed <Key.shift>Cust
Screenshot: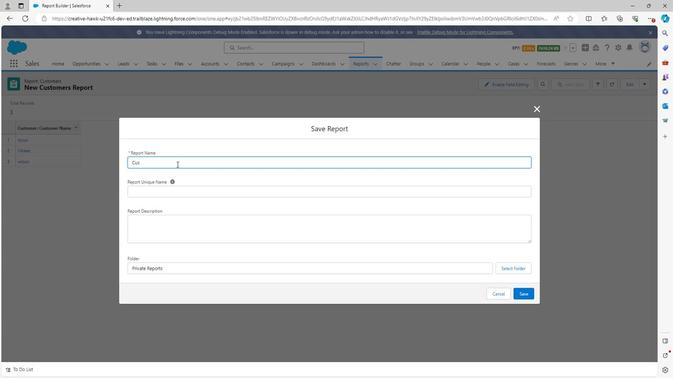 
Action: Mouse moved to (175, 165)
Screenshot: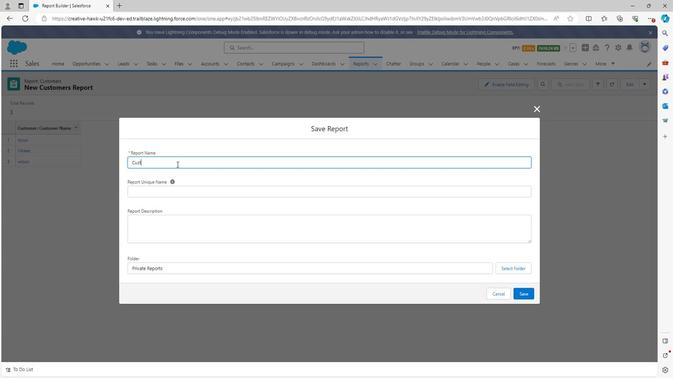 
Action: Key pressed o
Screenshot: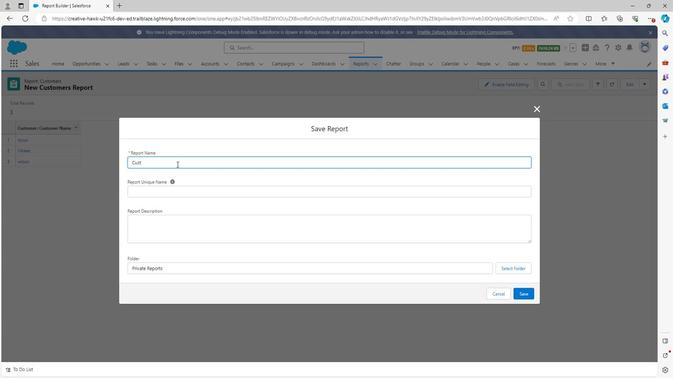 
Action: Mouse moved to (173, 169)
Screenshot: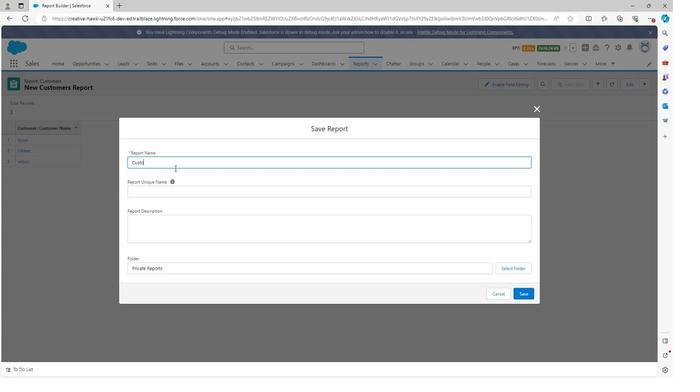 
Action: Key pressed mer<Key.space>repor
Screenshot: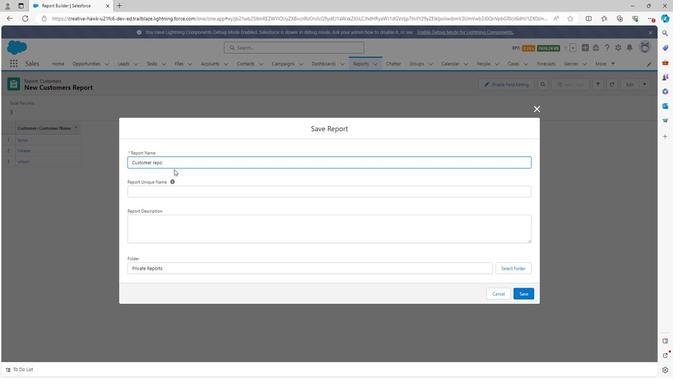
Action: Mouse moved to (164, 177)
Screenshot: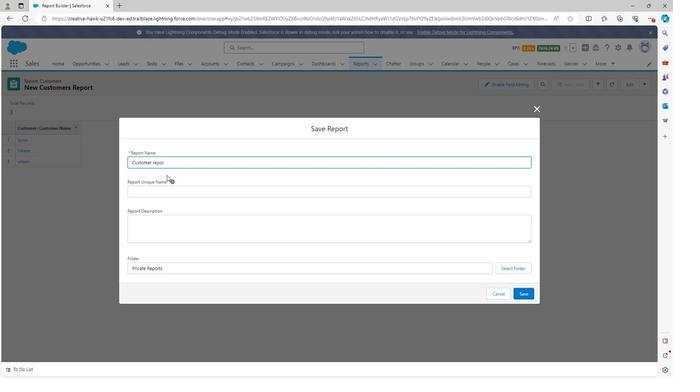
Action: Key pressed t
Screenshot: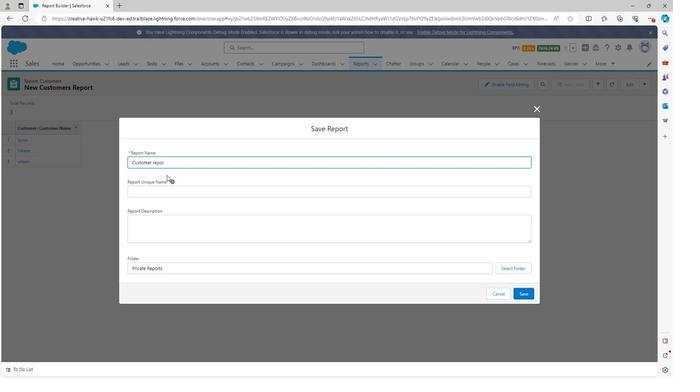 
Action: Mouse moved to (157, 190)
Screenshot: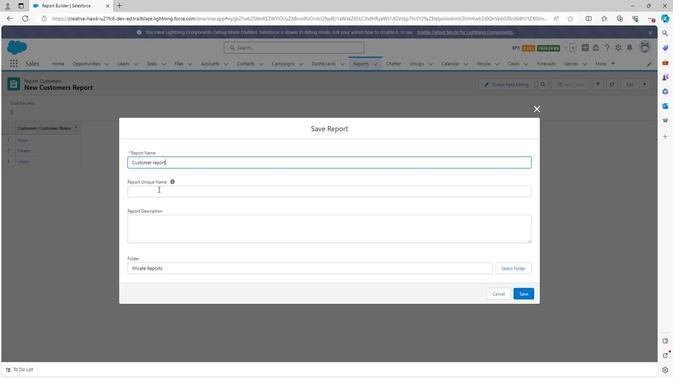 
Action: Mouse pressed left at (157, 190)
Screenshot: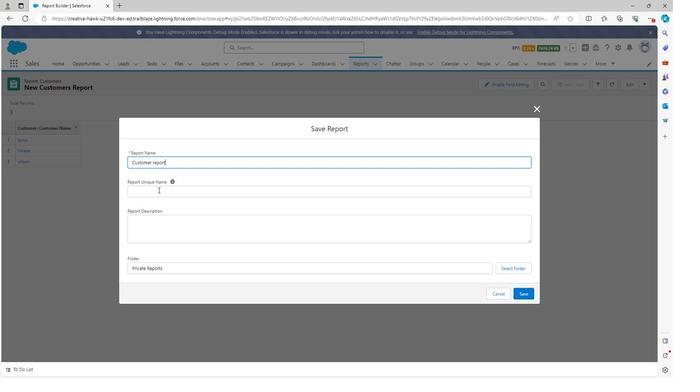 
Action: Mouse moved to (150, 233)
Screenshot: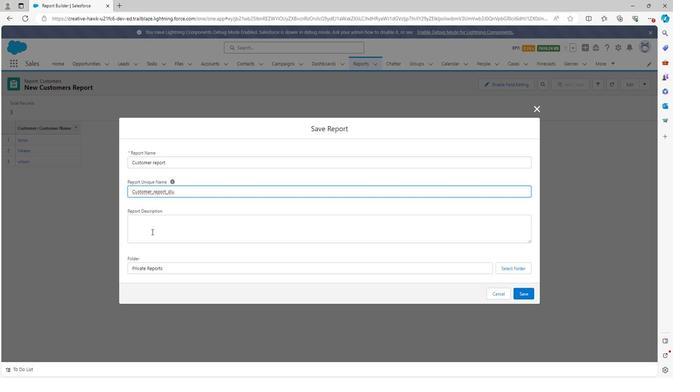 
Action: Mouse pressed left at (150, 233)
Screenshot: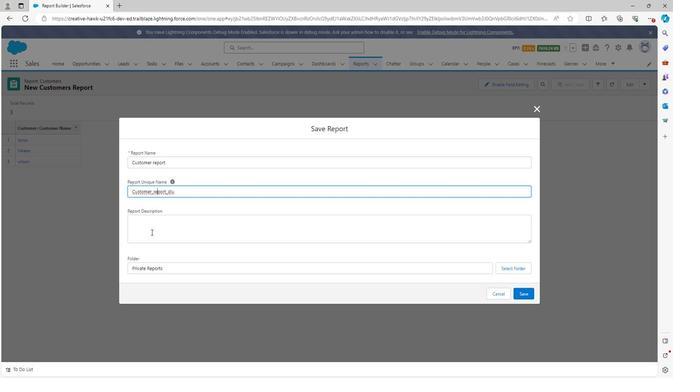 
Action: Mouse moved to (149, 233)
Screenshot: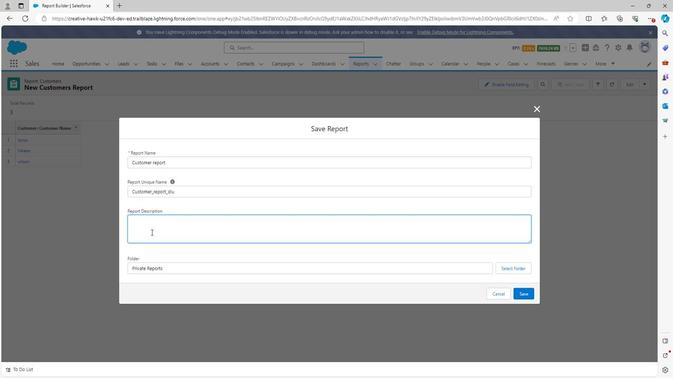 
Action: Key pressed <Key.shift>
Screenshot: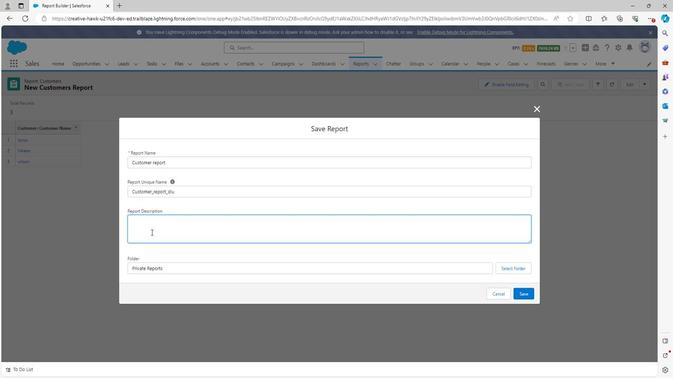 
Action: Mouse moved to (149, 232)
Screenshot: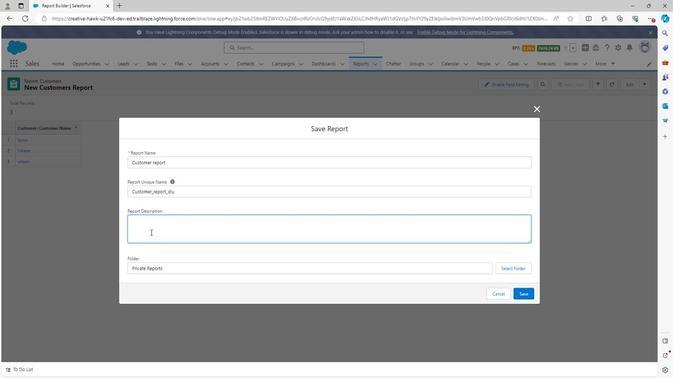 
Action: Key pressed <Key.shift><Key.shift><Key.shift><Key.shift><Key.shift><Key.shift>
Screenshot: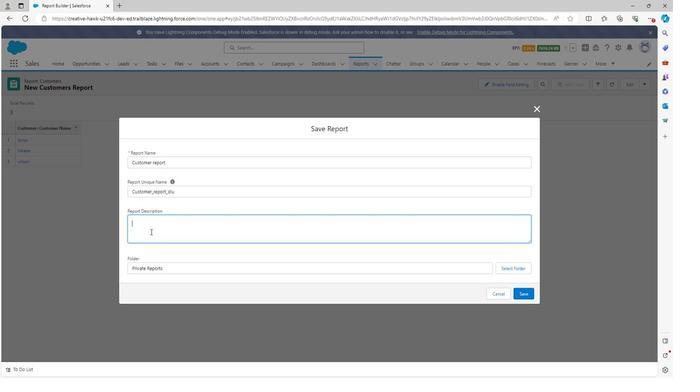 
Action: Mouse moved to (149, 232)
Screenshot: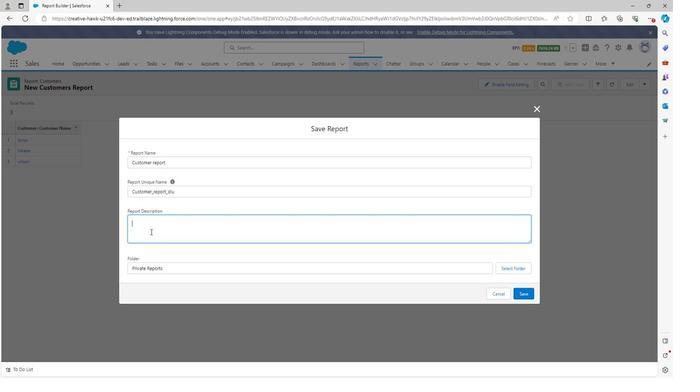 
Action: Key pressed C
Screenshot: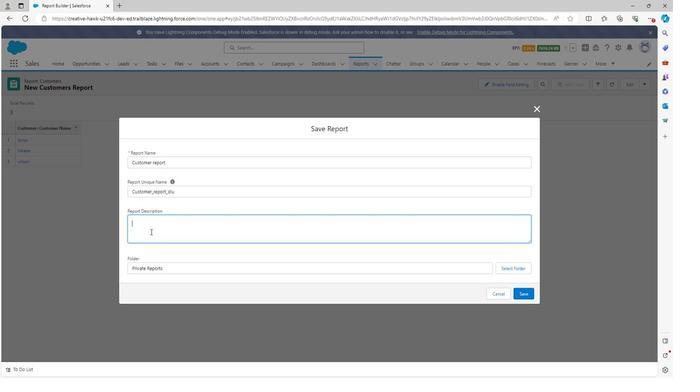 
Action: Mouse moved to (149, 228)
Screenshot: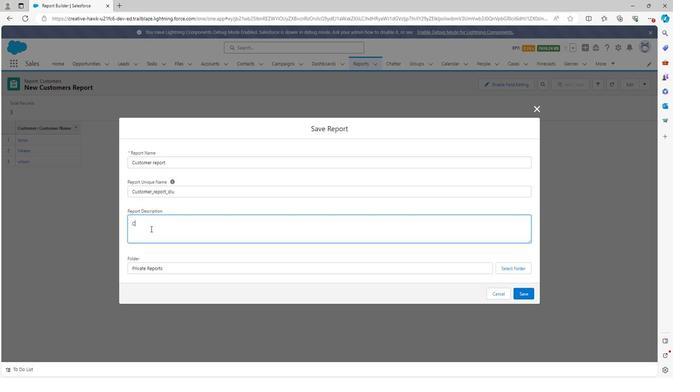 
Action: Key pressed u
Screenshot: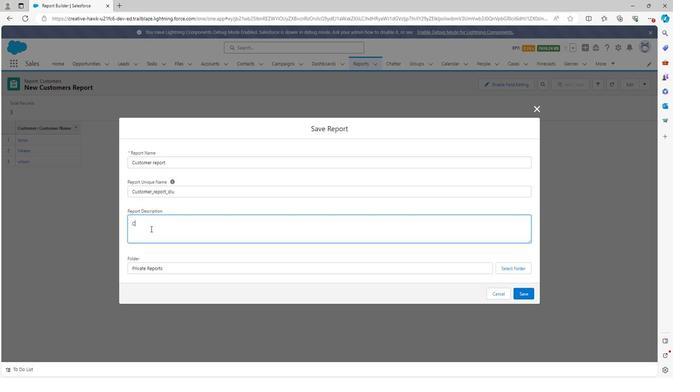 
Action: Mouse moved to (150, 227)
Screenshot: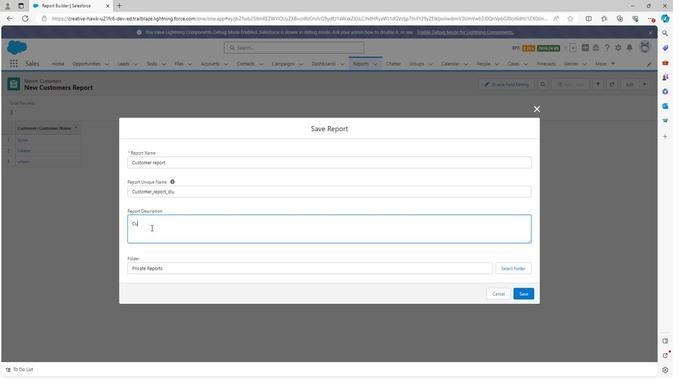 
Action: Key pressed sto
Screenshot: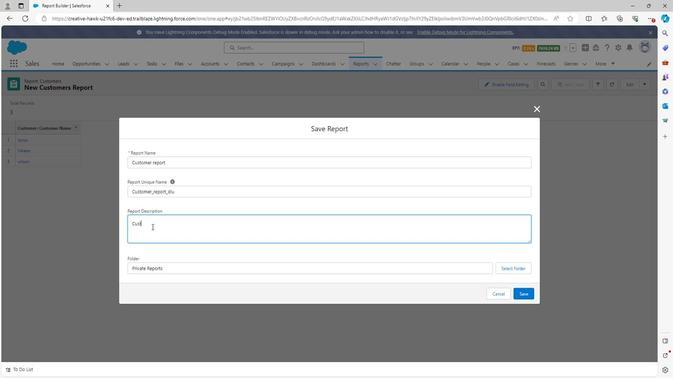 
Action: Mouse moved to (150, 227)
Screenshot: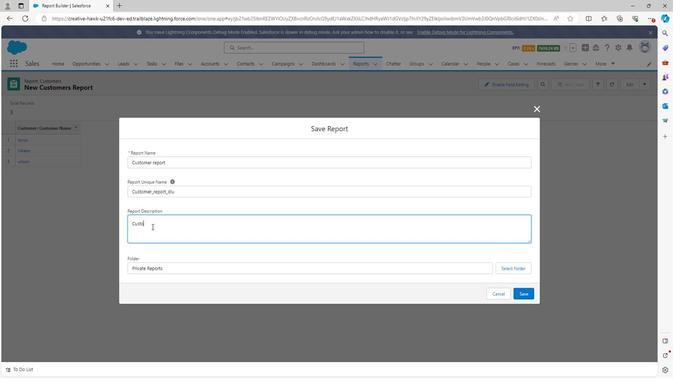 
Action: Key pressed me
Screenshot: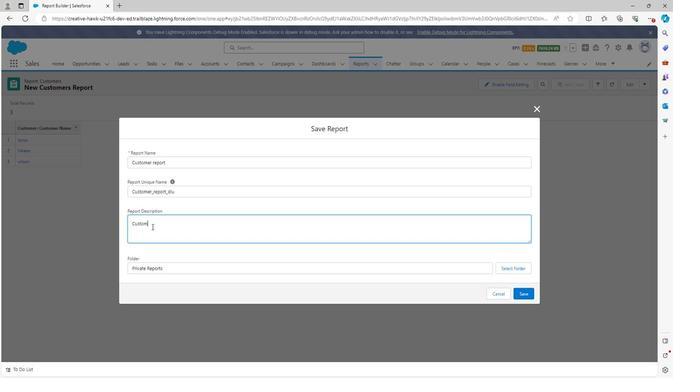 
Action: Mouse moved to (151, 227)
Screenshot: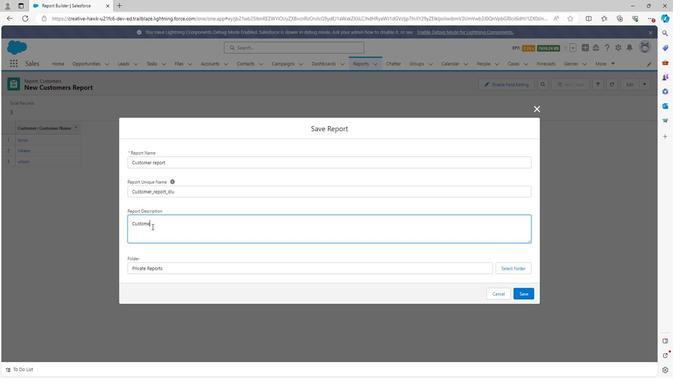 
Action: Key pressed r<Key.space>
Screenshot: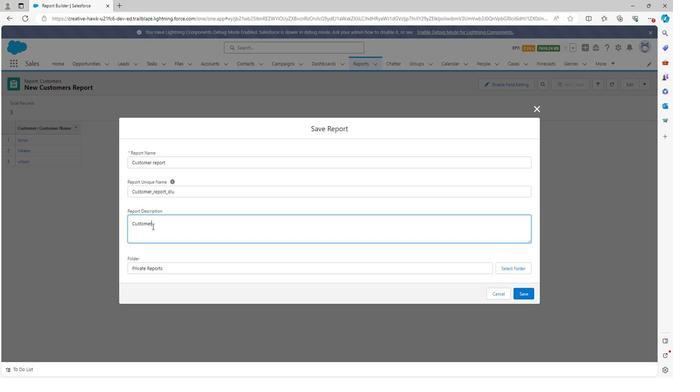 
Action: Mouse moved to (151, 227)
Screenshot: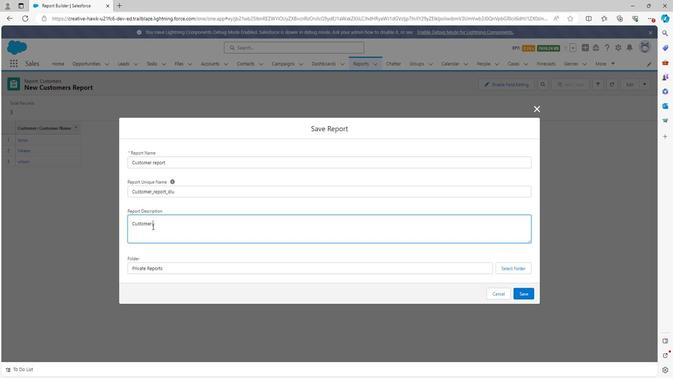 
Action: Key pressed rep
Screenshot: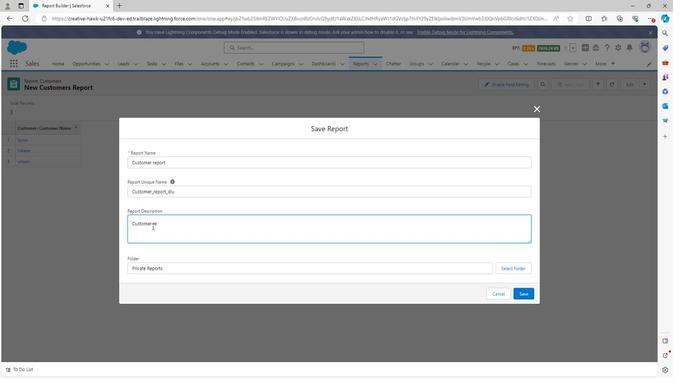 
Action: Mouse moved to (151, 226)
Screenshot: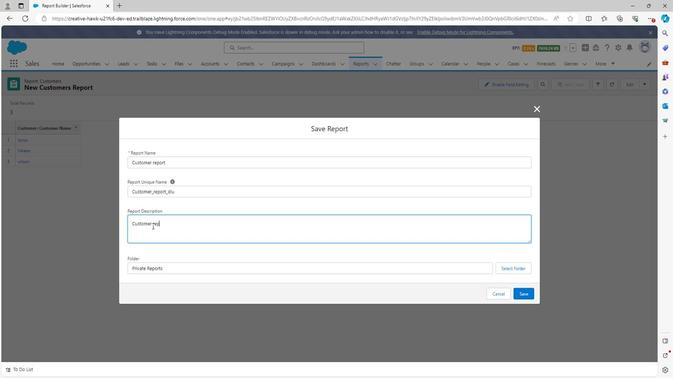 
Action: Key pressed or
Screenshot: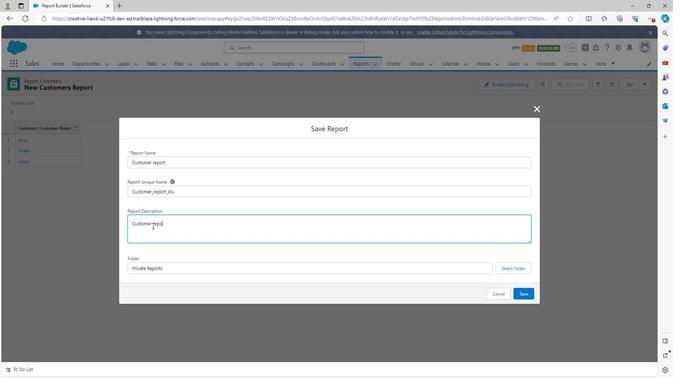 
Action: Mouse moved to (151, 226)
Screenshot: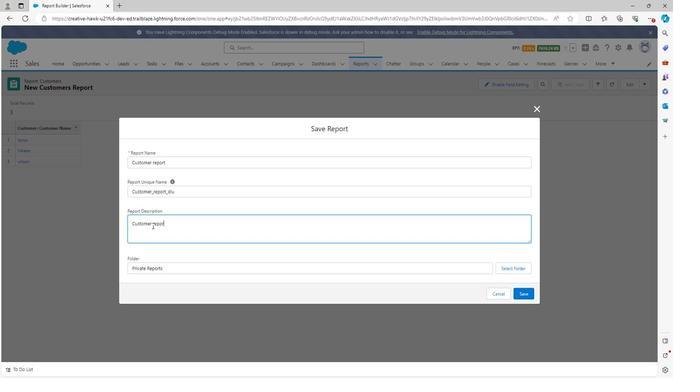 
Action: Key pressed t<Key.space>
Screenshot: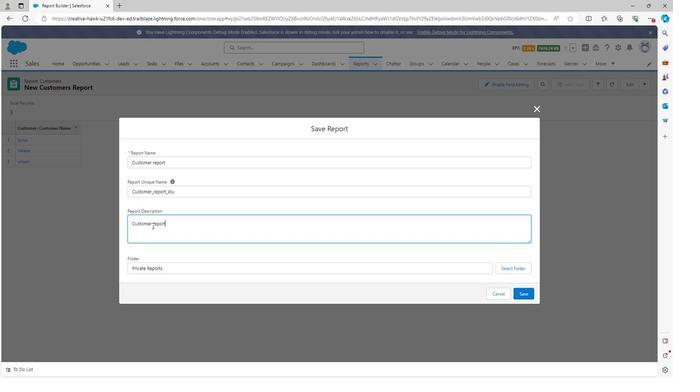 
Action: Mouse moved to (150, 226)
Screenshot: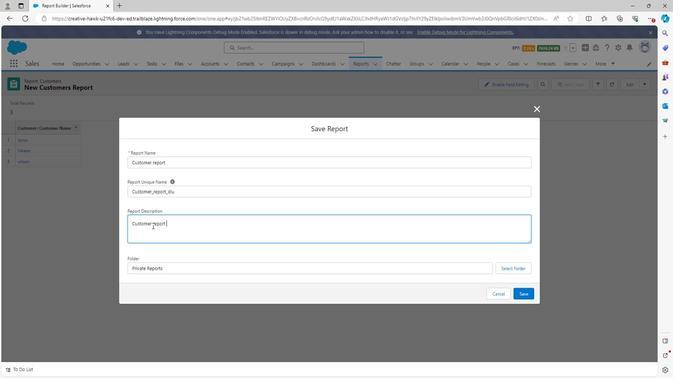 
Action: Key pressed i
Screenshot: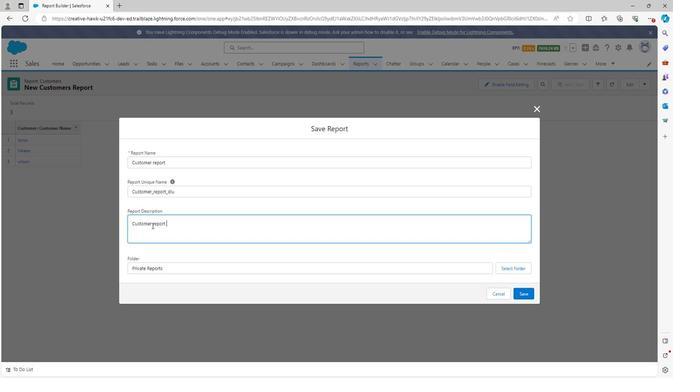 
Action: Mouse moved to (150, 226)
Screenshot: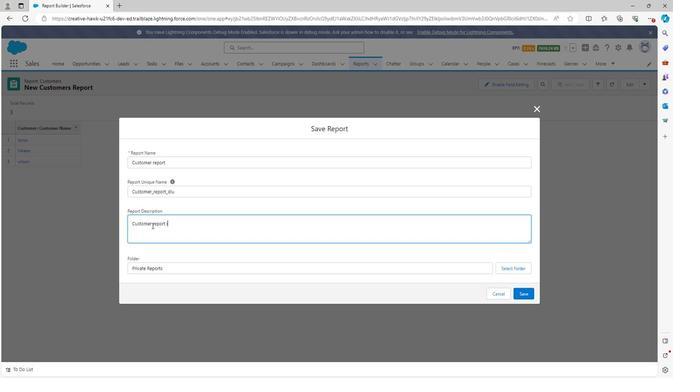 
Action: Key pressed s<Key.space>t
Screenshot: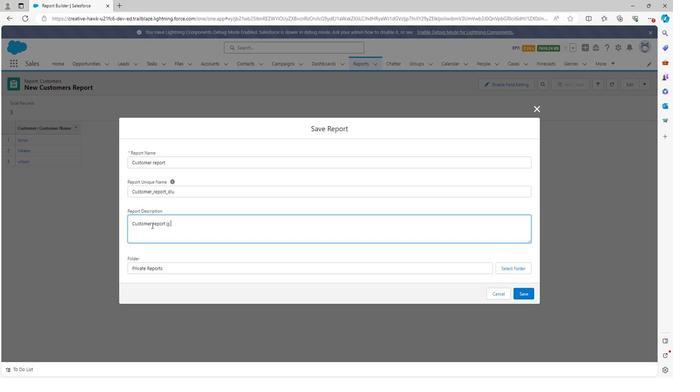 
Action: Mouse moved to (150, 226)
Screenshot: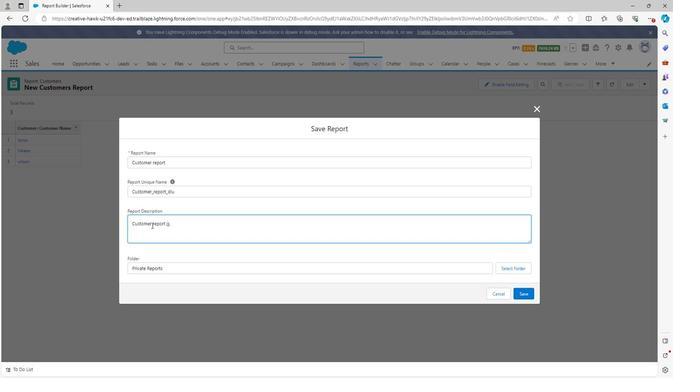 
Action: Key pressed he<Key.space>
Screenshot: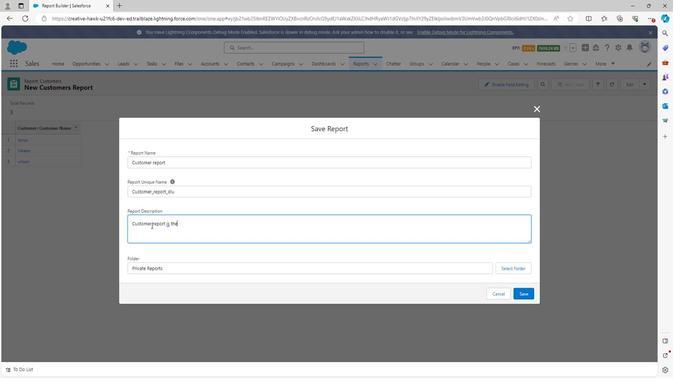 
Action: Mouse moved to (150, 225)
Screenshot: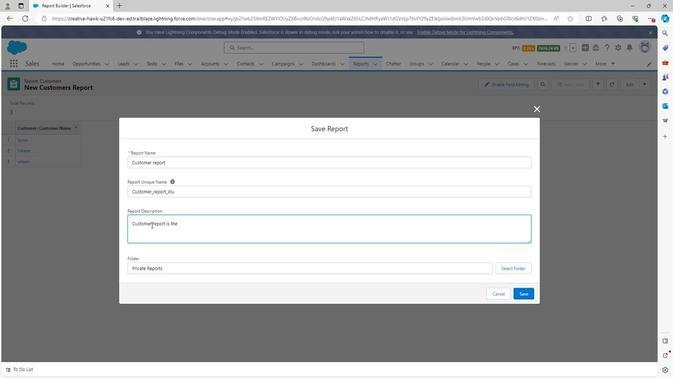 
Action: Key pressed r
Screenshot: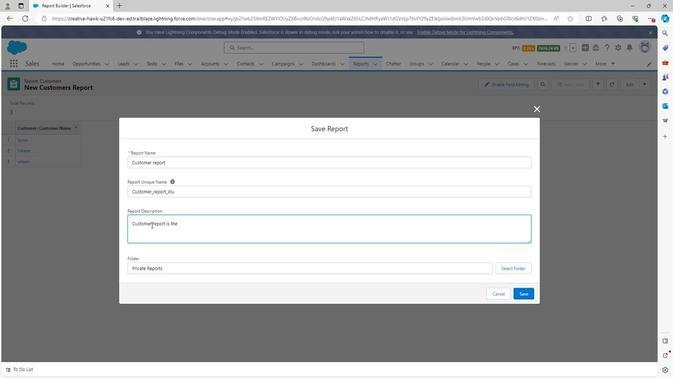 
Action: Mouse moved to (150, 224)
Screenshot: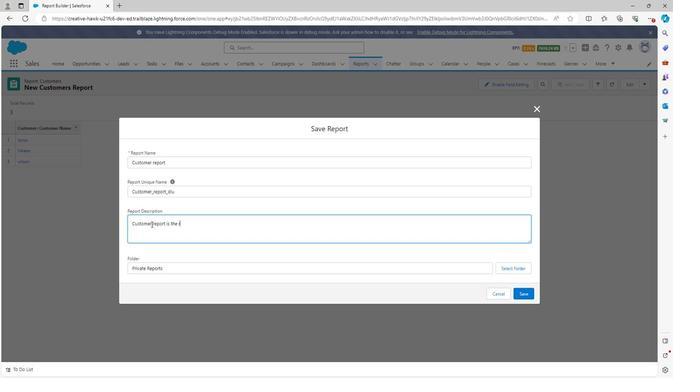 
Action: Key pressed e
Screenshot: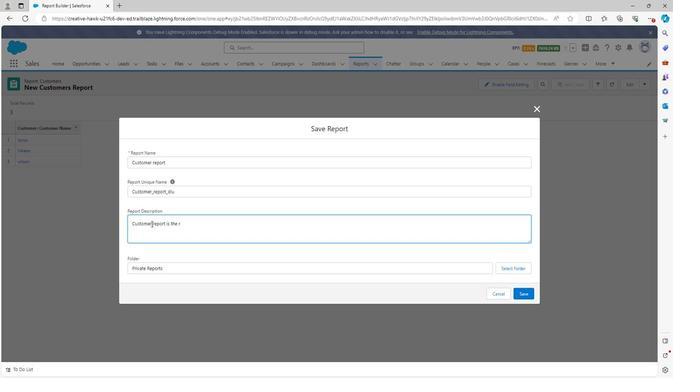 
Action: Mouse moved to (150, 224)
Screenshot: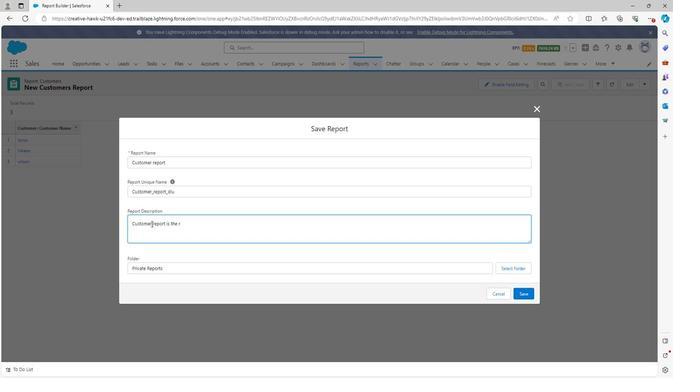 
Action: Key pressed port<Key.space>which<Key.space>i
Screenshot: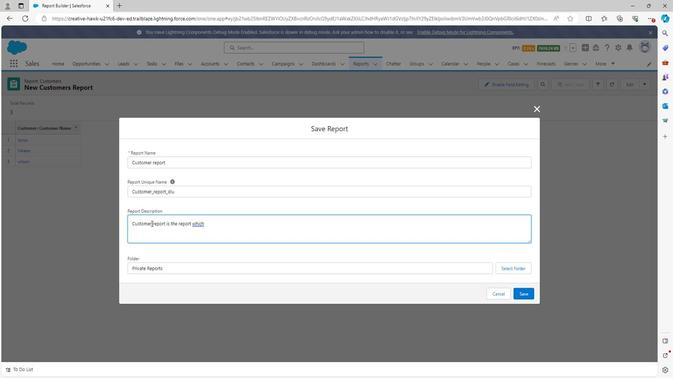 
Action: Mouse moved to (150, 224)
Screenshot: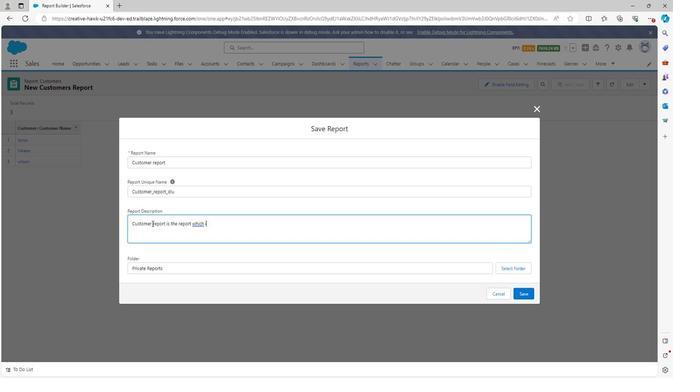 
Action: Key pressed s<Key.space>us
Screenshot: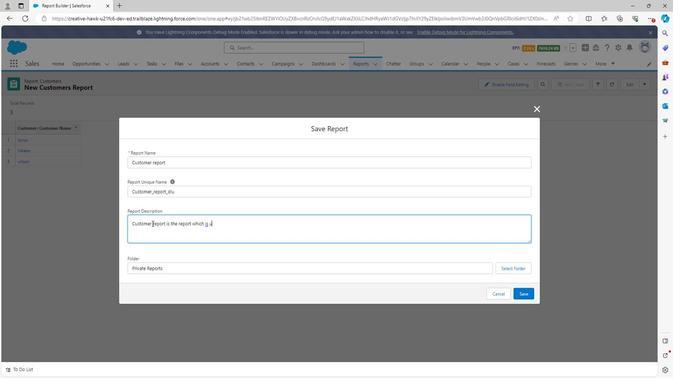 
Action: Mouse moved to (152, 223)
Screenshot: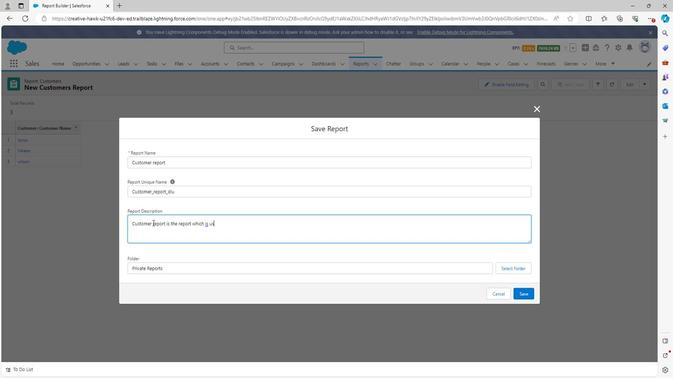
Action: Key pressed ed<Key.space>to<Key.space>defin
Screenshot: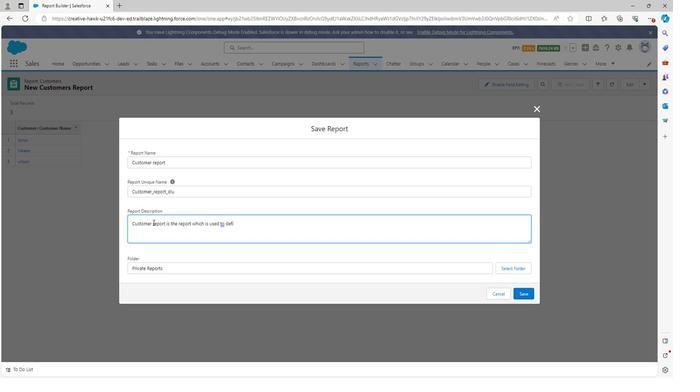 
Action: Mouse moved to (152, 223)
Screenshot: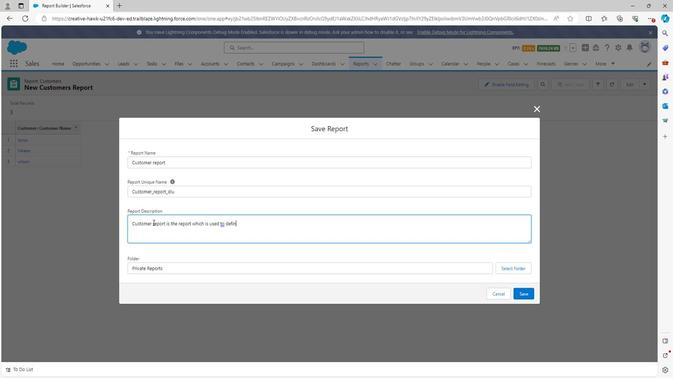 
Action: Key pressed ed<Key.space>t
Screenshot: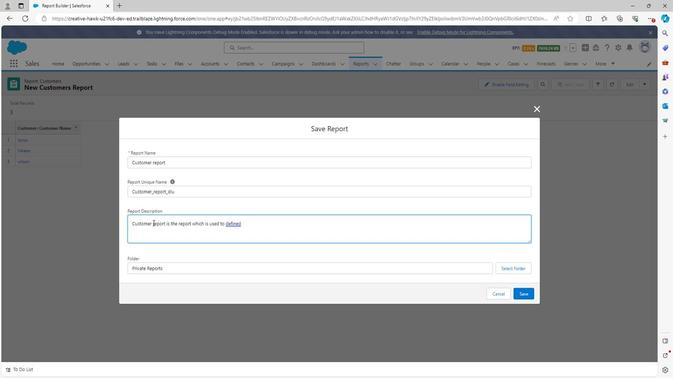 
Action: Mouse moved to (151, 223)
Screenshot: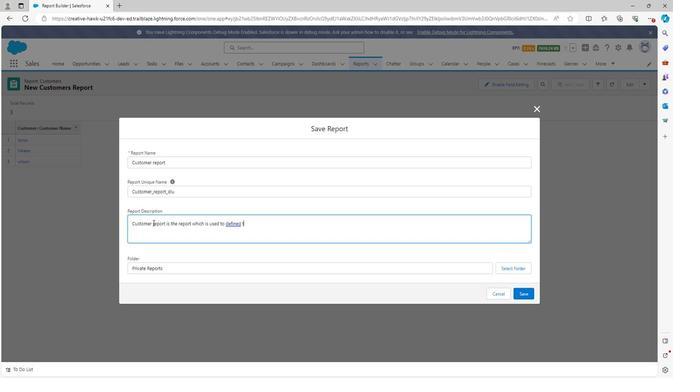 
Action: Key pressed he<Key.space>
Screenshot: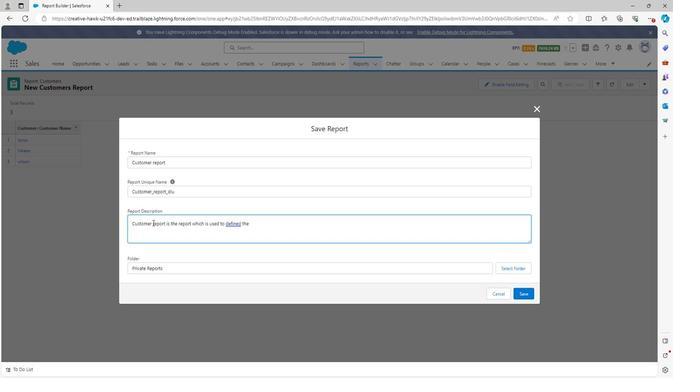 
Action: Mouse moved to (151, 223)
Screenshot: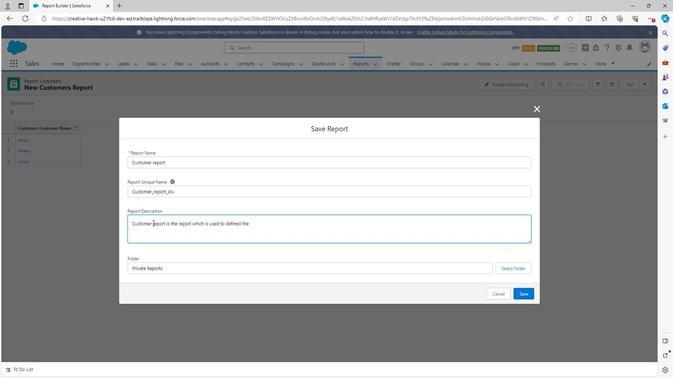 
Action: Key pressed customer<Key.space>data<Key.space>
Screenshot: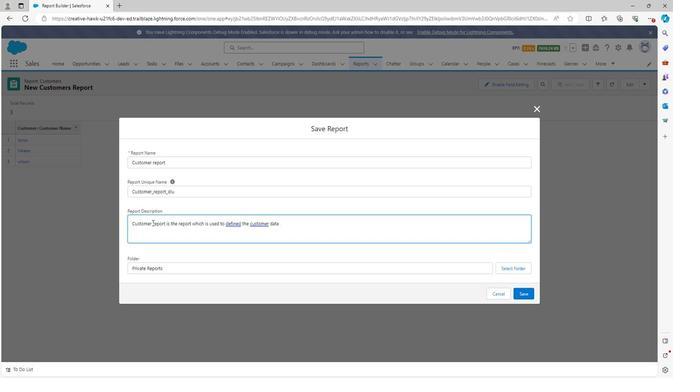 
Action: Mouse moved to (151, 226)
Screenshot: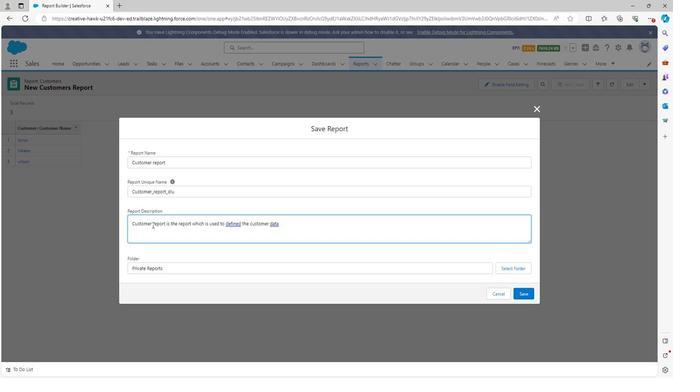 
Action: Key pressed i
Screenshot: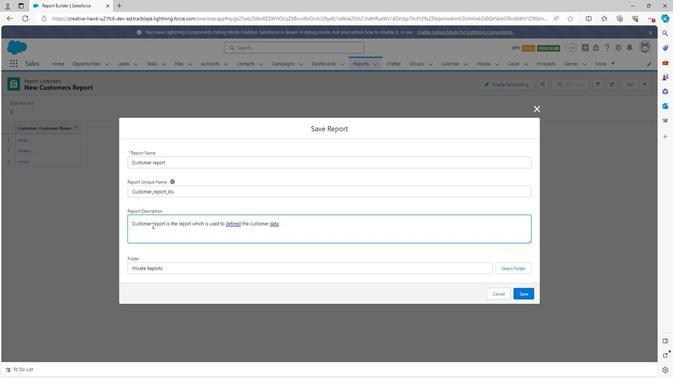 
Action: Mouse moved to (151, 226)
Screenshot: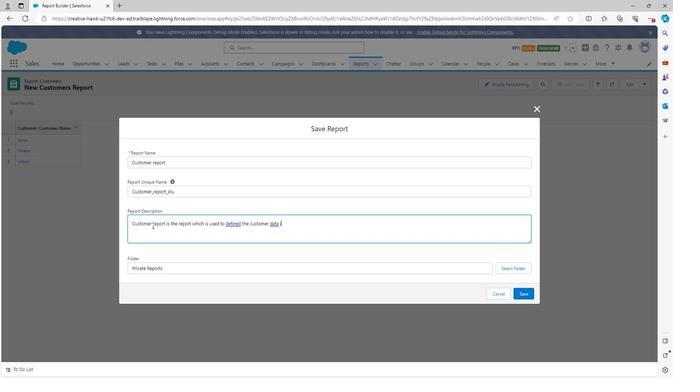 
Action: Key pressed n<Key.space>re
Screenshot: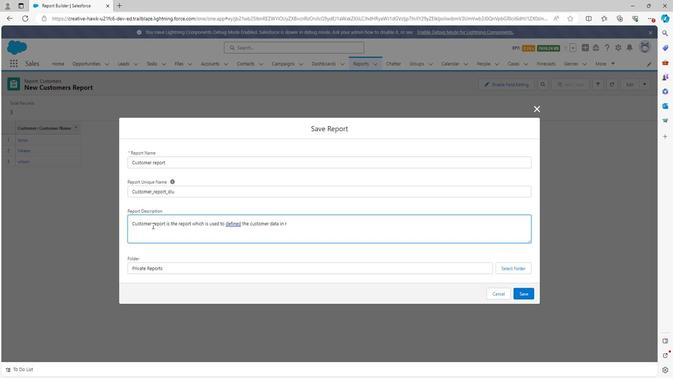 
Action: Mouse moved to (151, 226)
Screenshot: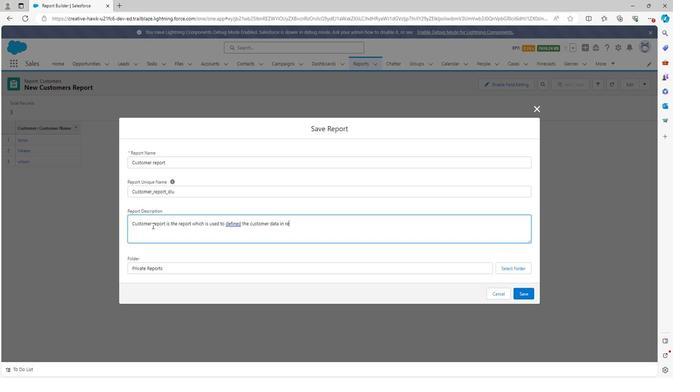 
Action: Key pressed p
Screenshot: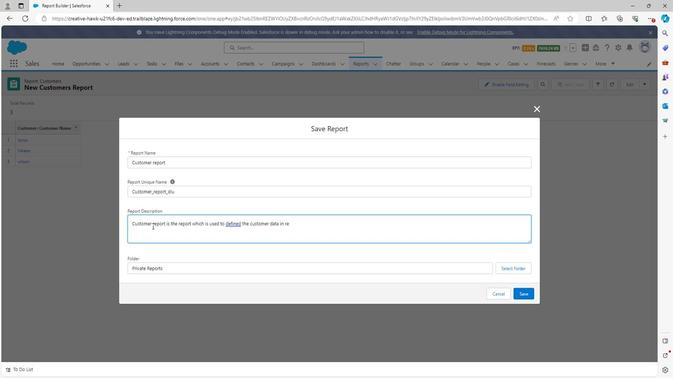 
Action: Mouse moved to (152, 227)
Screenshot: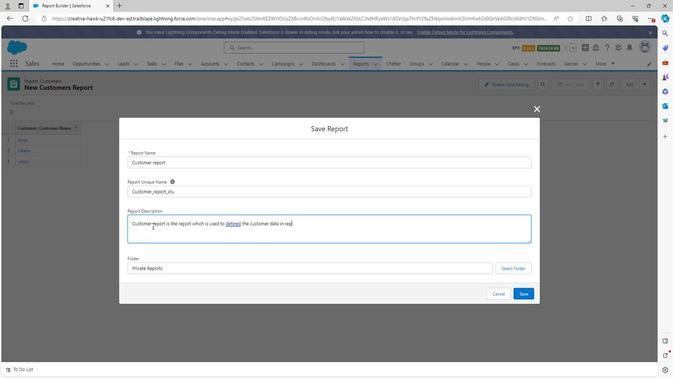 
Action: Key pressed ort
Screenshot: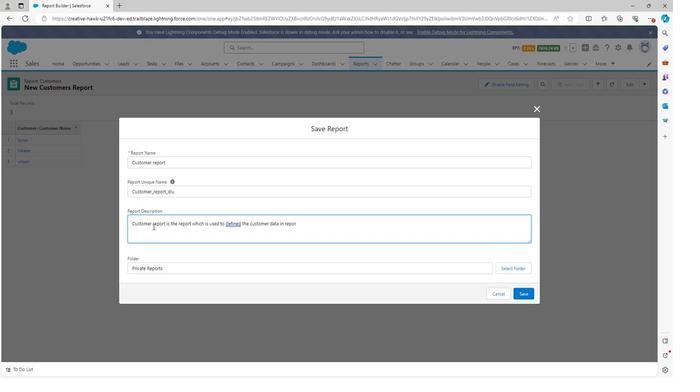 
Action: Mouse moved to (152, 227)
Screenshot: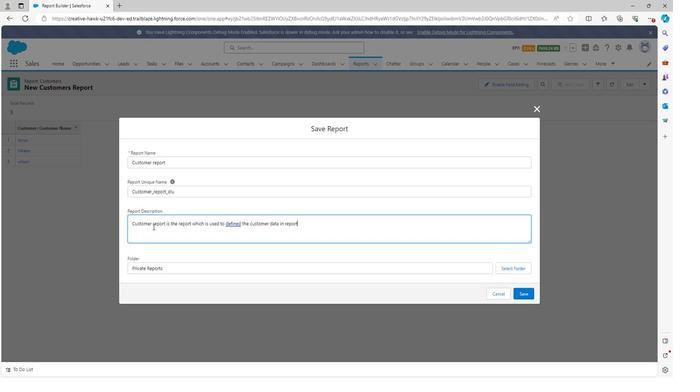 
Action: Key pressed <Key.space>
Screenshot: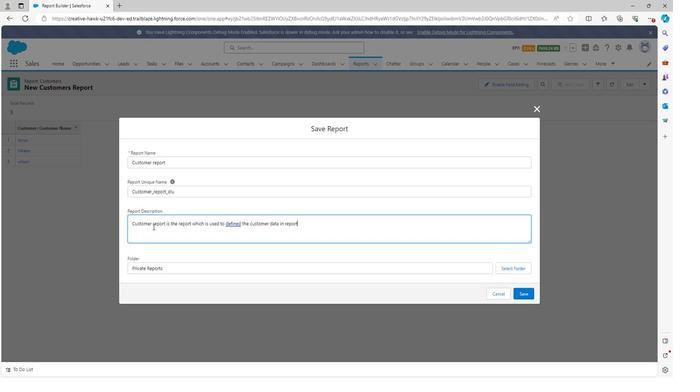 
Action: Mouse moved to (152, 227)
Screenshot: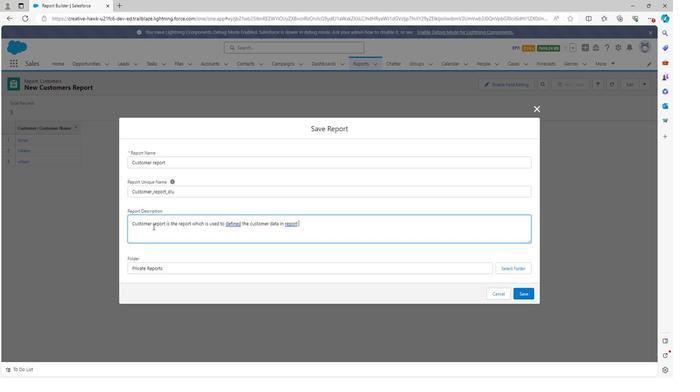 
Action: Key pressed f
Screenshot: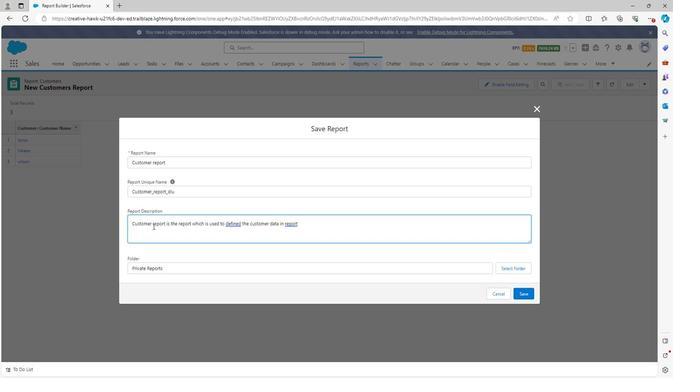 
Action: Mouse moved to (152, 226)
Screenshot: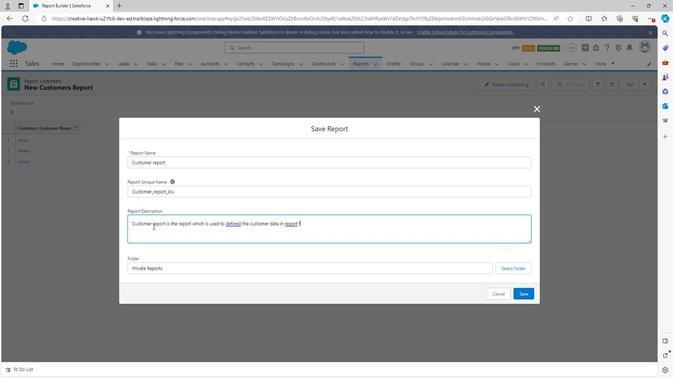 
Action: Key pressed ormat
Screenshot: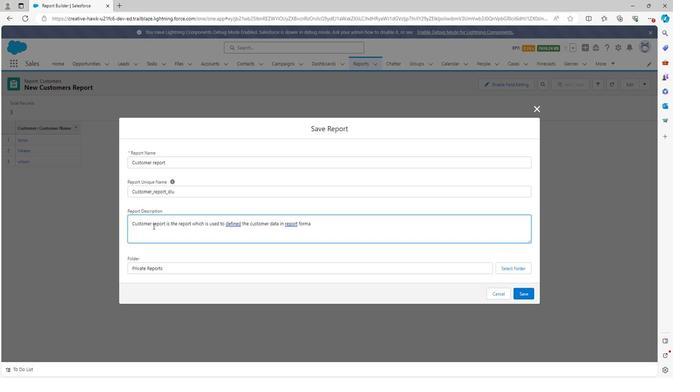 
Action: Mouse moved to (501, 268)
Screenshot: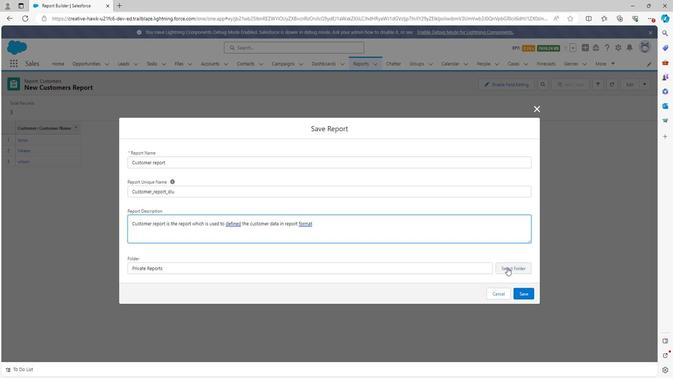 
Action: Mouse pressed left at (501, 268)
Screenshot: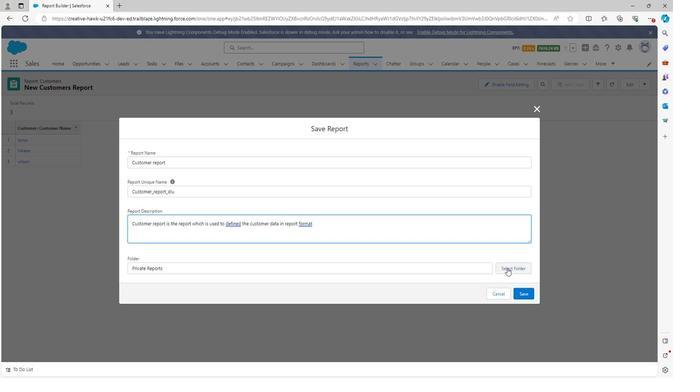 
Action: Mouse moved to (356, 124)
Screenshot: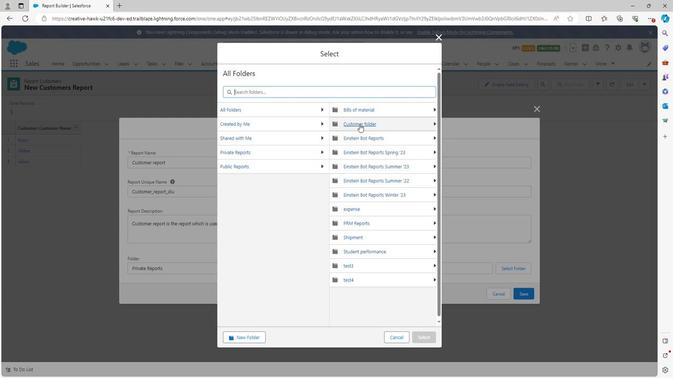
Action: Mouse pressed left at (356, 124)
Screenshot: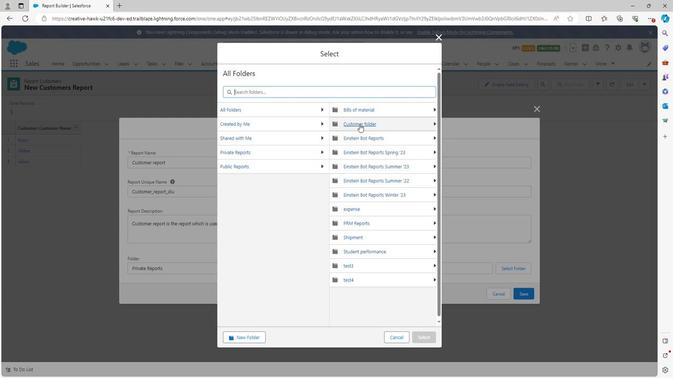 
Action: Mouse moved to (414, 338)
Screenshot: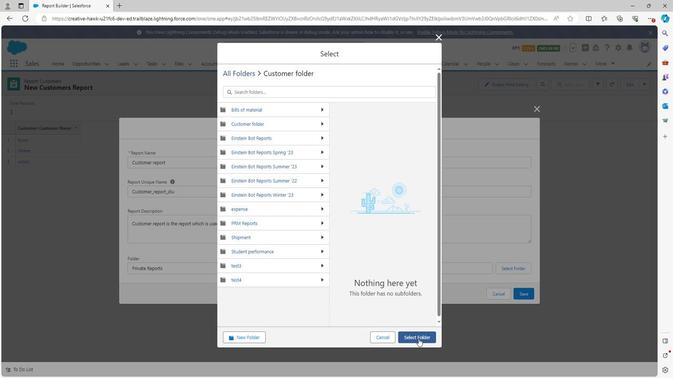 
Action: Mouse pressed left at (414, 338)
Screenshot: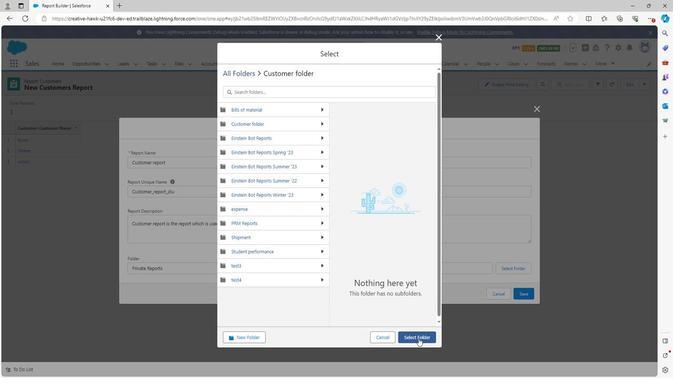 
Action: Mouse moved to (518, 294)
Screenshot: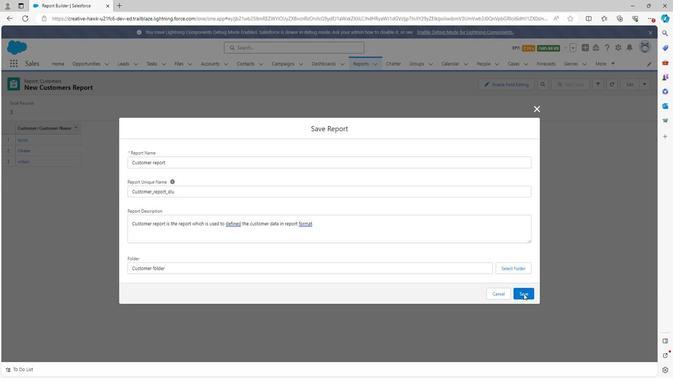 
Action: Mouse pressed left at (518, 294)
Screenshot: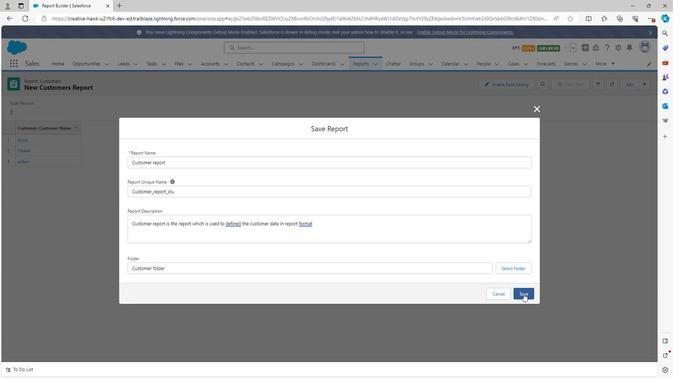 
Action: Mouse moved to (398, 70)
Screenshot: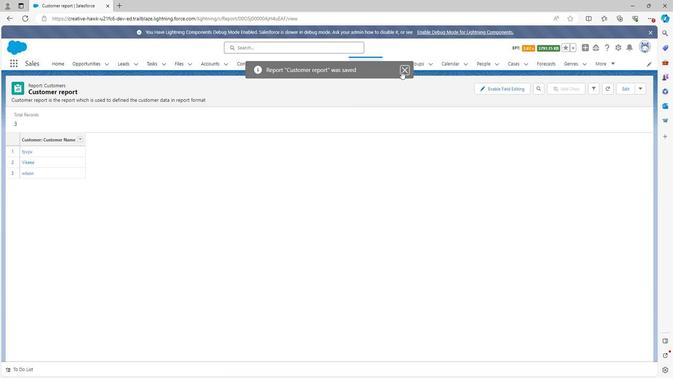 
Action: Mouse pressed left at (398, 70)
Screenshot: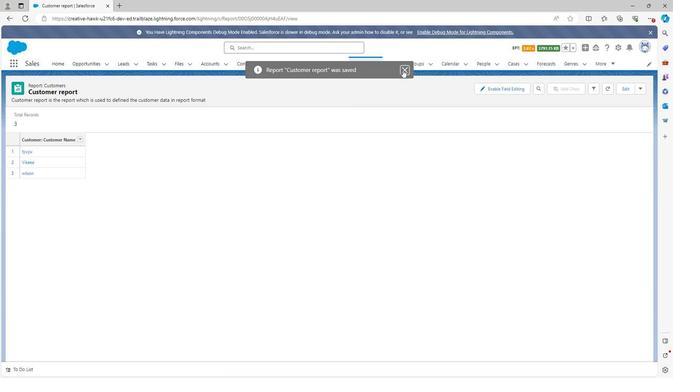 
Action: Mouse moved to (357, 62)
Screenshot: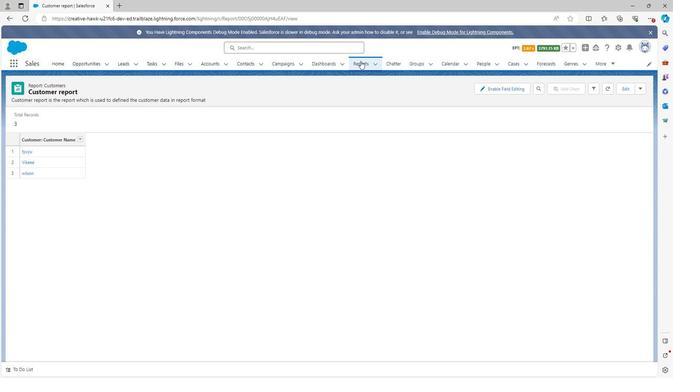 
Action: Mouse pressed left at (357, 62)
Screenshot: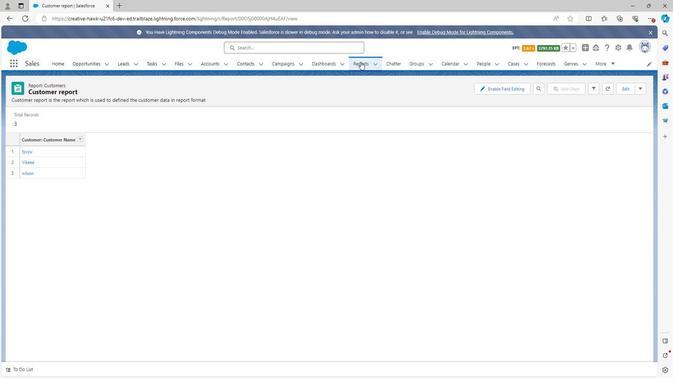
Action: Mouse moved to (74, 128)
Screenshot: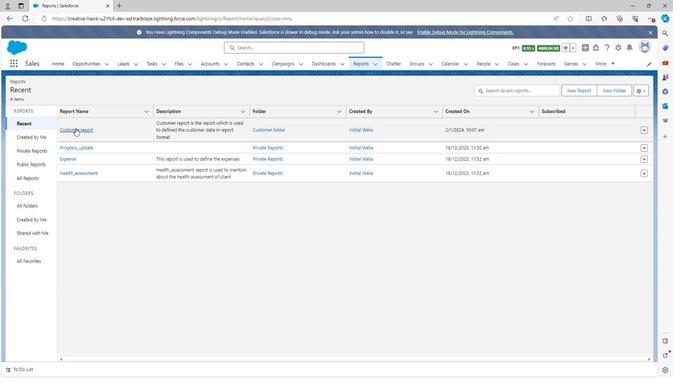 
Action: Mouse pressed left at (74, 128)
Screenshot: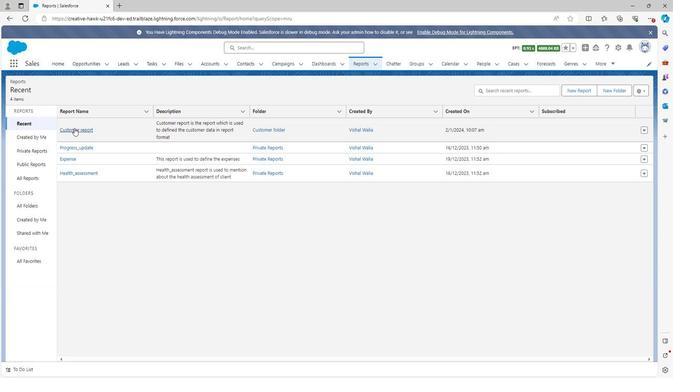 
Action: Mouse moved to (98, 196)
Screenshot: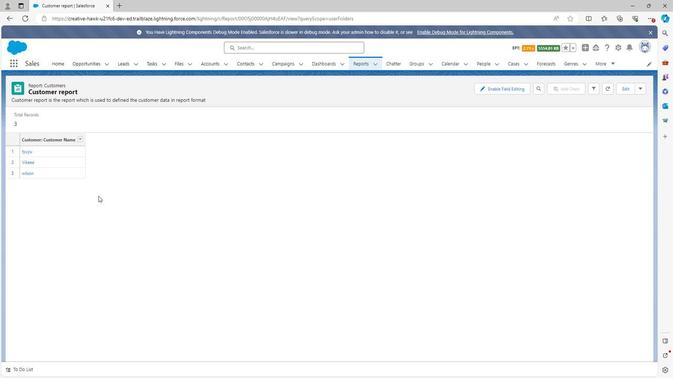 
